 Task: Create workflow rules for appointment object.
Action: Mouse moved to (690, 55)
Screenshot: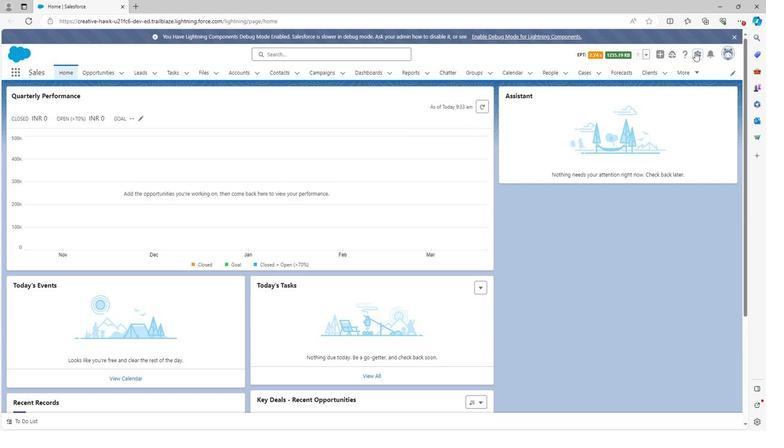 
Action: Mouse pressed left at (690, 55)
Screenshot: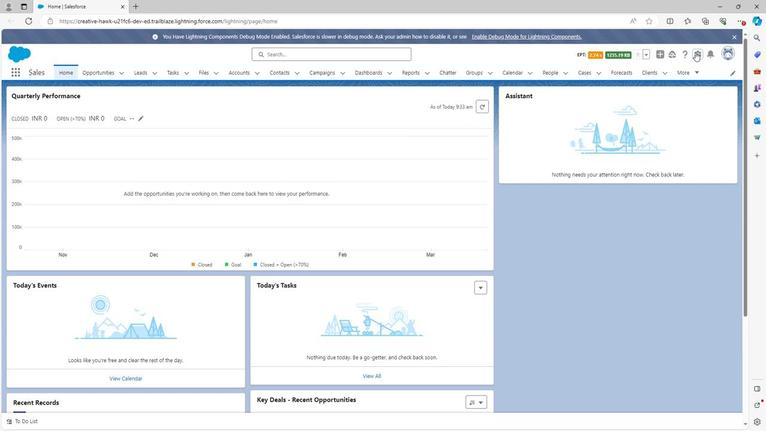 
Action: Mouse moved to (664, 80)
Screenshot: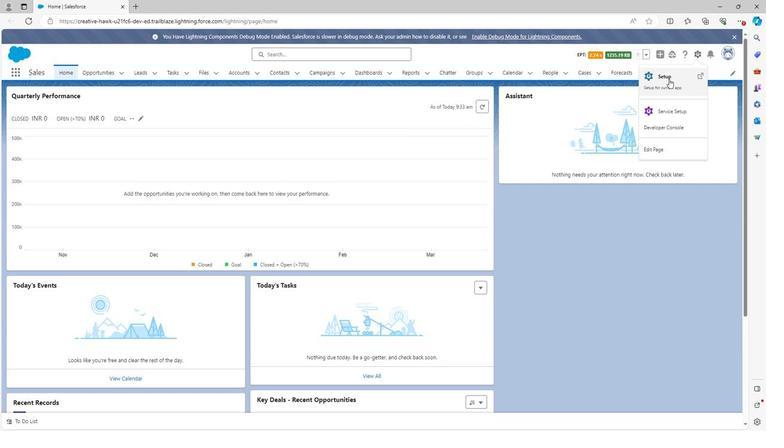 
Action: Mouse pressed left at (664, 80)
Screenshot: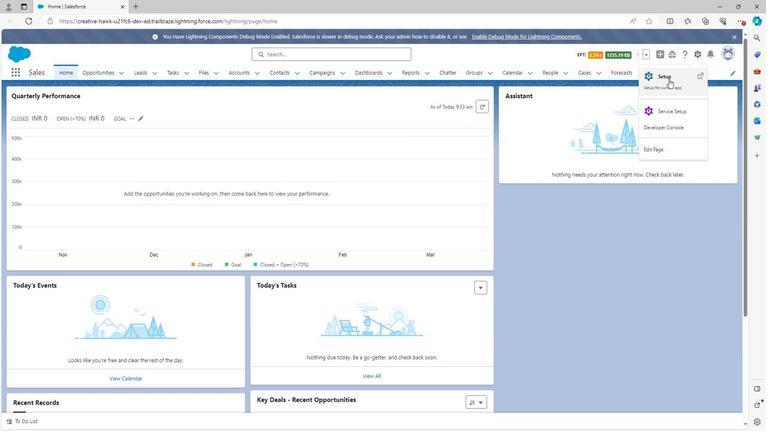 
Action: Mouse moved to (61, 94)
Screenshot: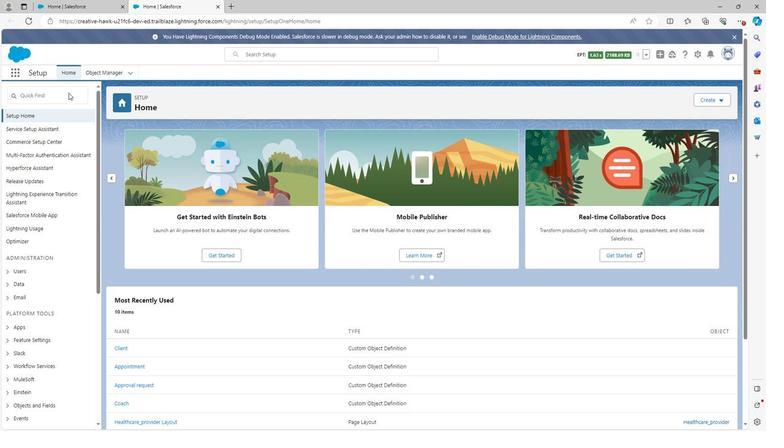 
Action: Mouse pressed left at (61, 94)
Screenshot: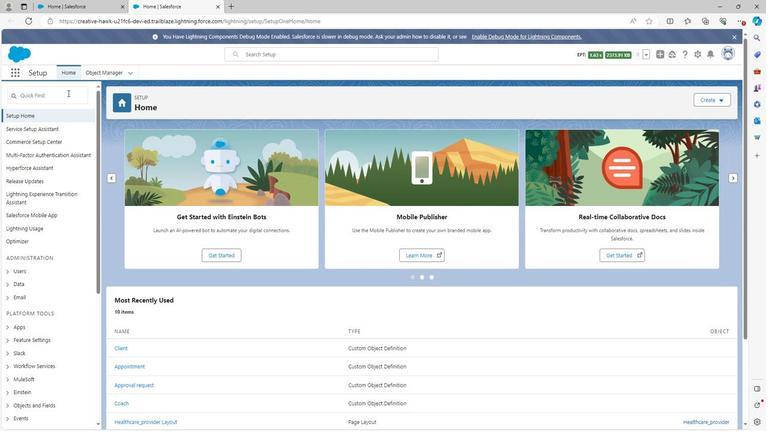 
Action: Key pressed work
Screenshot: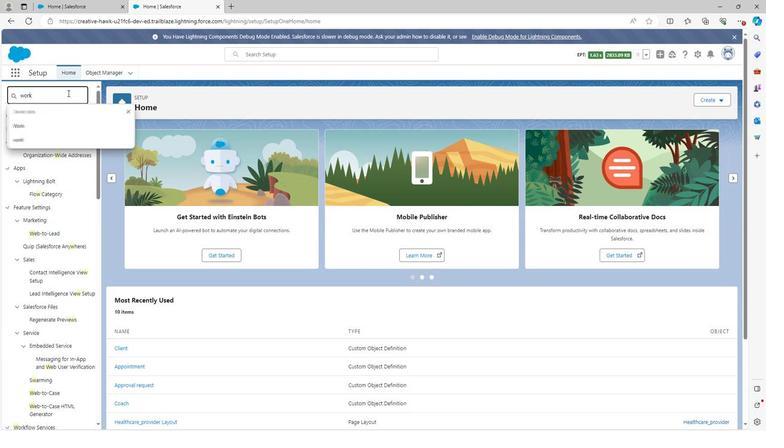 
Action: Mouse moved to (35, 241)
Screenshot: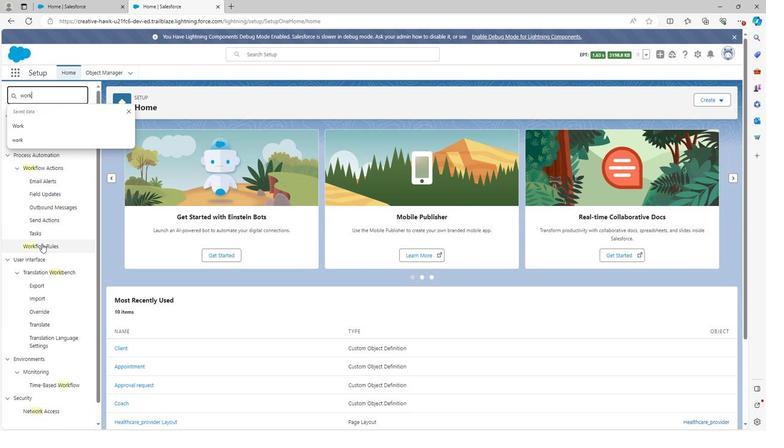 
Action: Mouse pressed left at (35, 241)
Screenshot: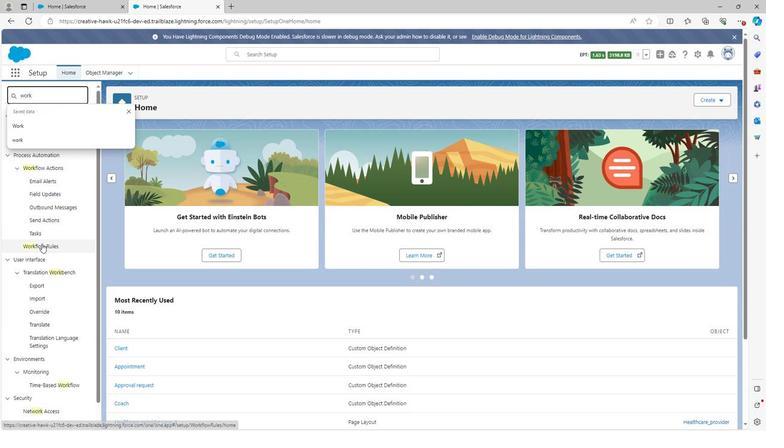 
Action: Mouse moved to (414, 228)
Screenshot: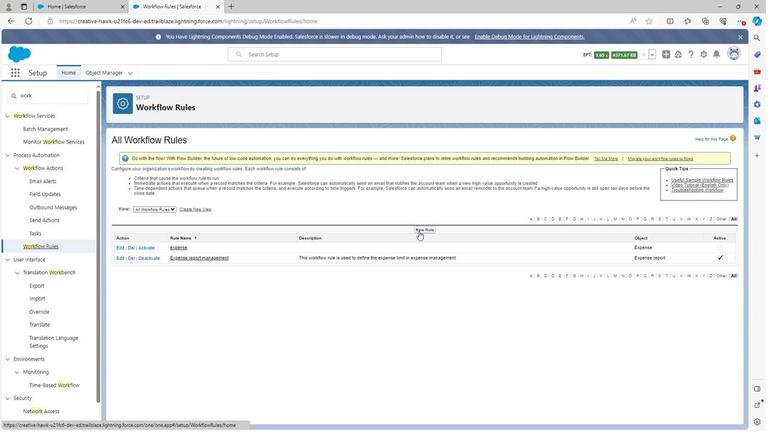 
Action: Mouse pressed left at (414, 228)
Screenshot: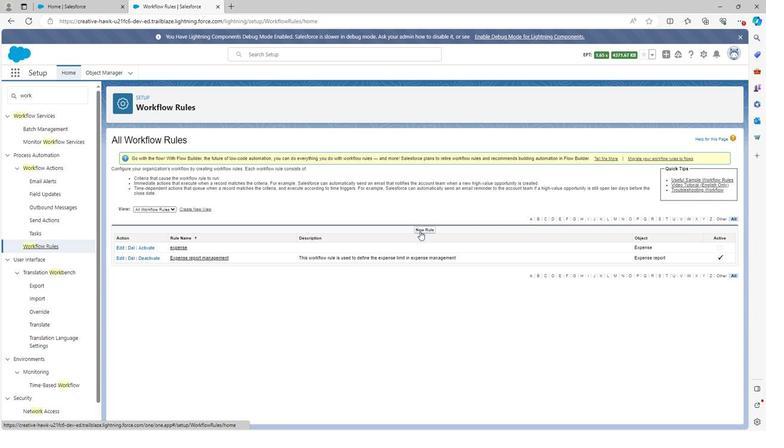 
Action: Mouse moved to (396, 283)
Screenshot: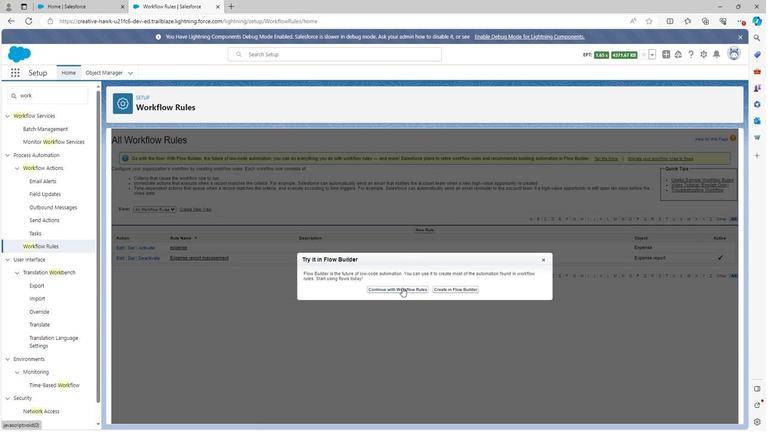 
Action: Mouse pressed left at (396, 283)
Screenshot: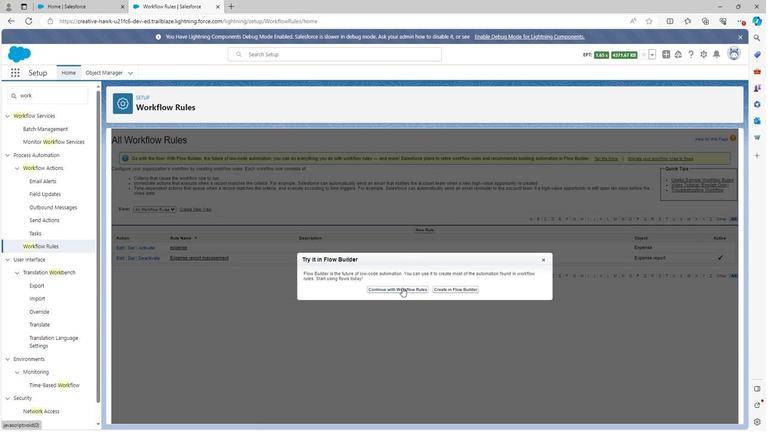 
Action: Mouse moved to (288, 208)
Screenshot: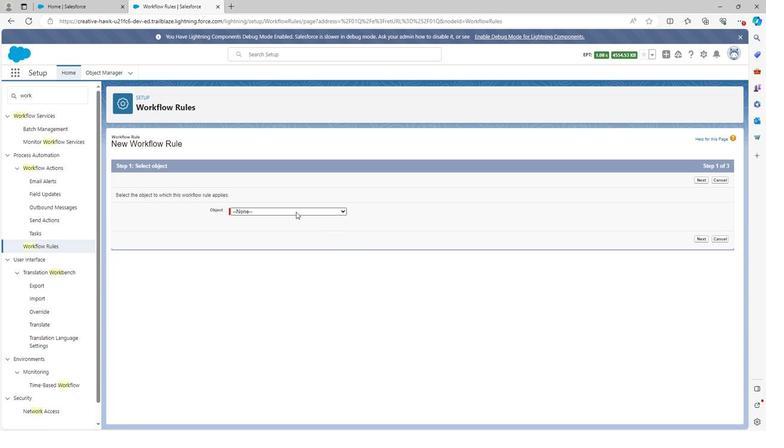
Action: Mouse pressed left at (288, 208)
Screenshot: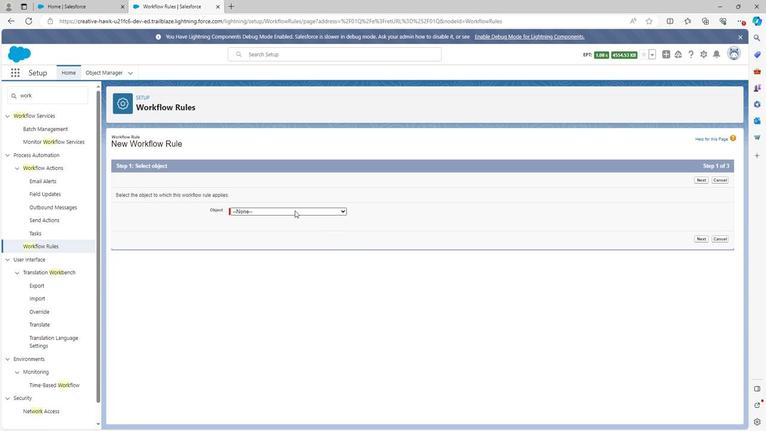 
Action: Mouse moved to (252, 230)
Screenshot: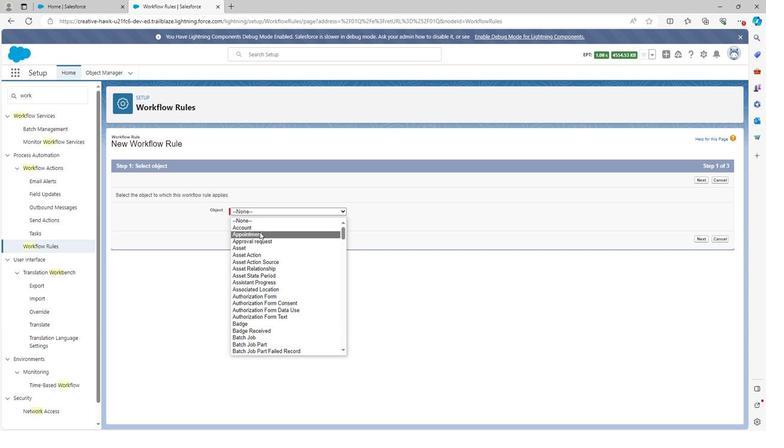 
Action: Mouse pressed left at (252, 230)
Screenshot: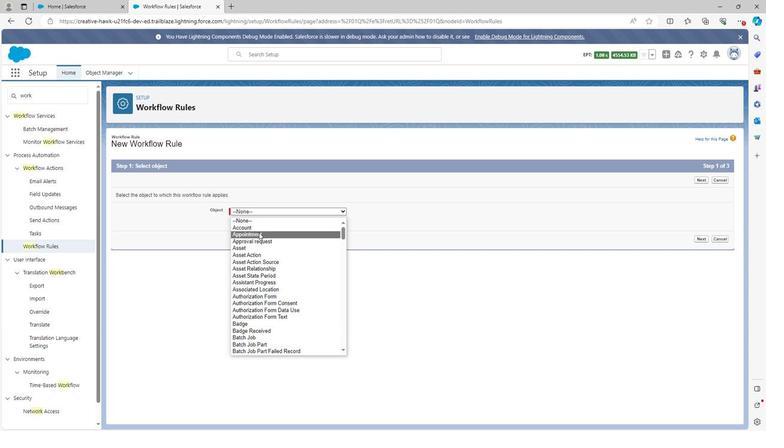 
Action: Mouse moved to (695, 236)
Screenshot: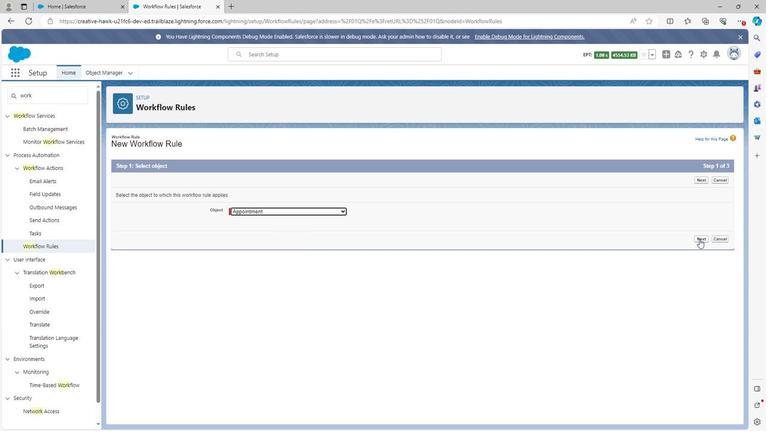 
Action: Mouse pressed left at (695, 236)
Screenshot: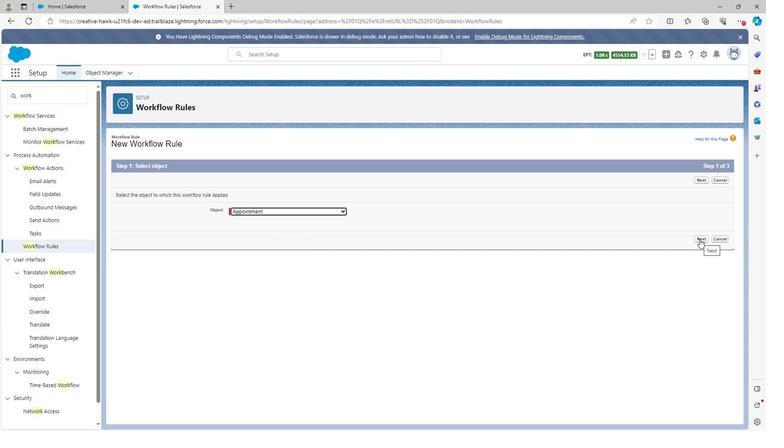 
Action: Mouse moved to (257, 224)
Screenshot: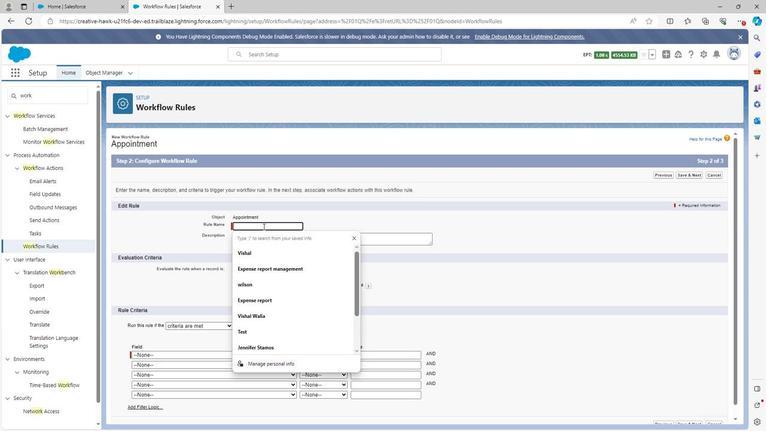 
Action: Mouse pressed left at (257, 224)
Screenshot: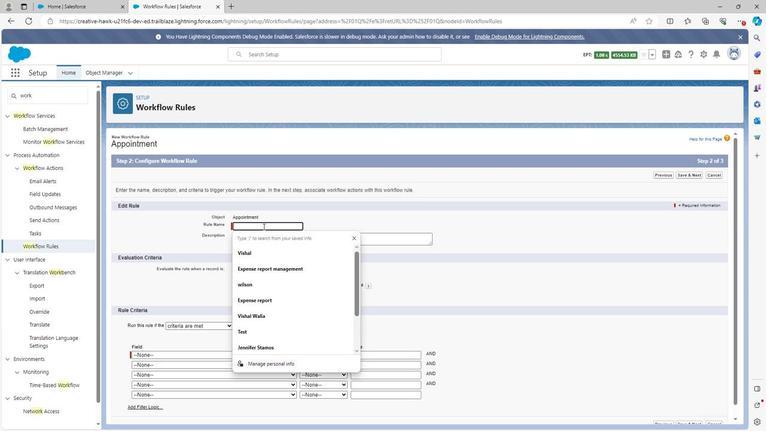 
Action: Key pressed <Key.shift><Key.shift>Appointment<Key.space>e<Key.backspace>rule
Screenshot: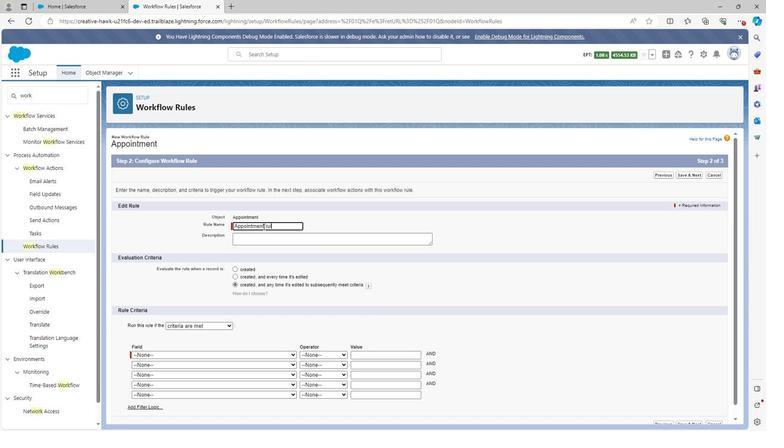
Action: Mouse moved to (255, 235)
Screenshot: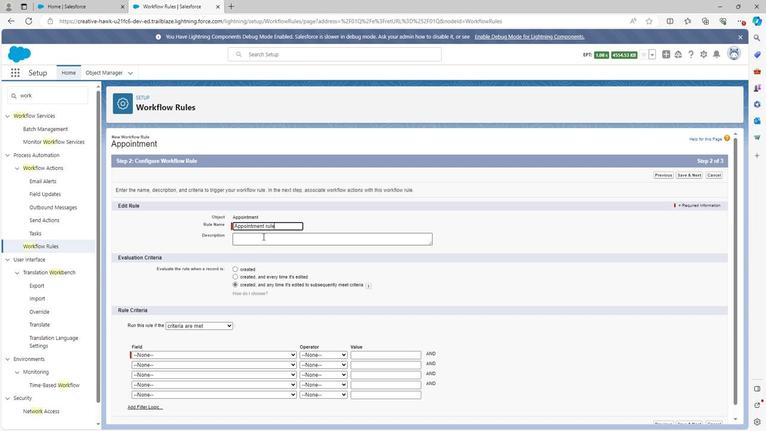 
Action: Mouse pressed left at (255, 235)
Screenshot: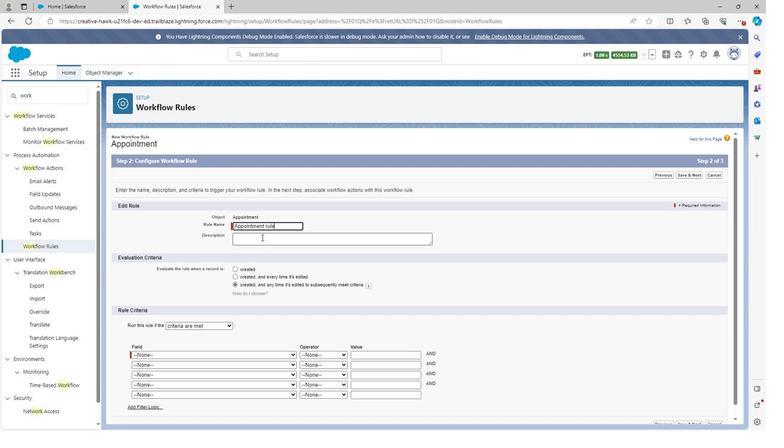
Action: Key pressed <Key.shift><Key.shift>Appointment<Key.space>workflow<Key.space>rule<Key.space>is<Key.space>used<Key.space>to<Key.space>manage<Key.space>the<Key.space>appintment<Key.space>of<Key.space>patient<Key.right><Key.left><Key.left><Key.left><Key.left><Key.left><Key.left><Key.left><Key.left><Key.left><Key.left><Key.left><Key.left><Key.left><Key.left><Key.left><Key.left><Key.left><Key.left><Key.left>o
Screenshot: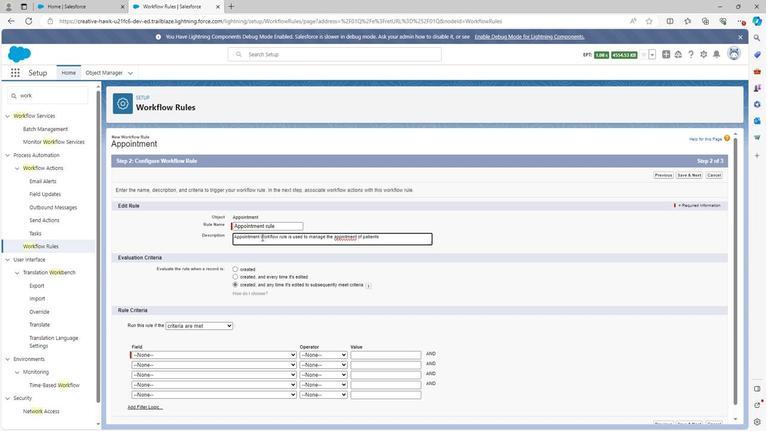 
Action: Mouse moved to (229, 308)
Screenshot: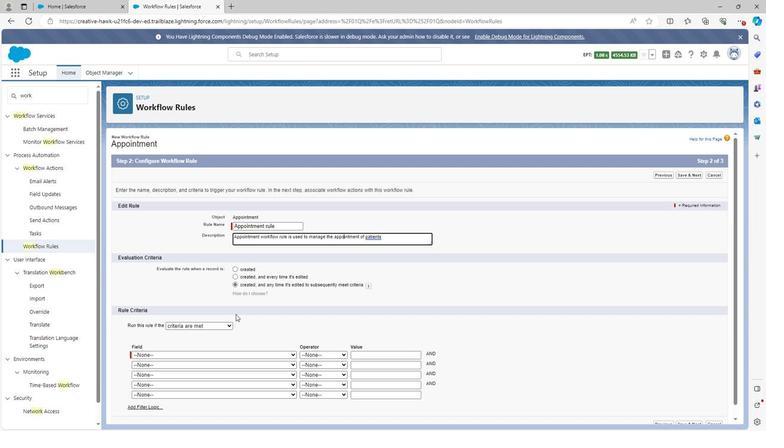 
Action: Mouse scrolled (229, 308) with delta (0, 0)
Screenshot: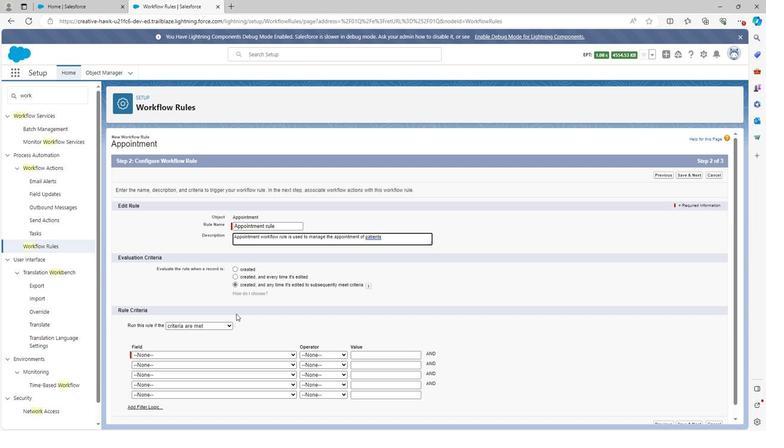 
Action: Mouse scrolled (229, 308) with delta (0, 0)
Screenshot: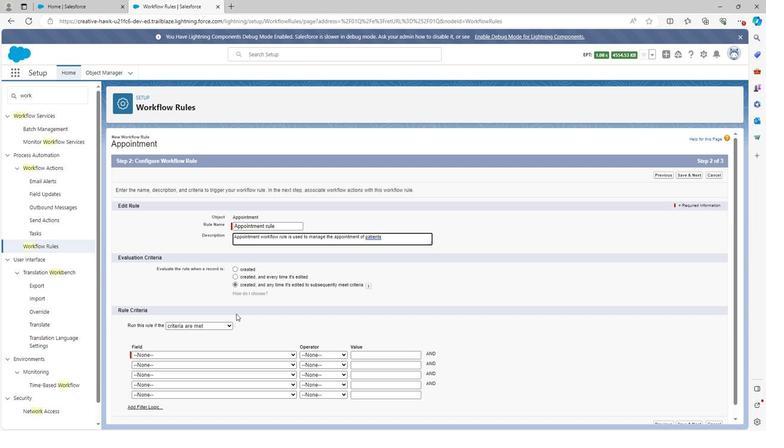 
Action: Mouse moved to (205, 339)
Screenshot: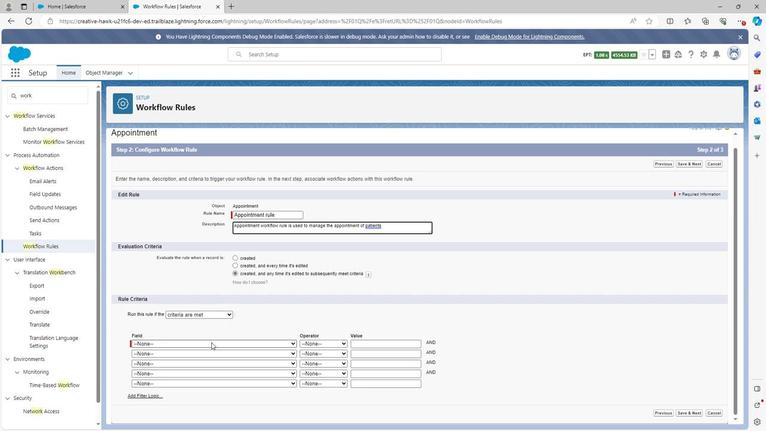 
Action: Mouse pressed left at (205, 339)
Screenshot: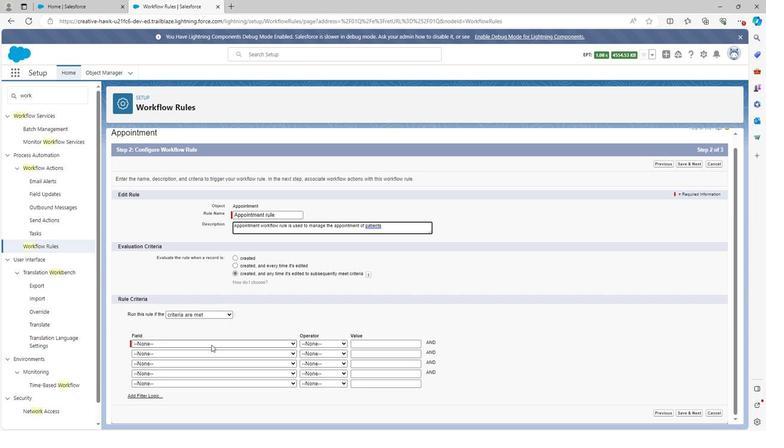
Action: Mouse moved to (176, 268)
Screenshot: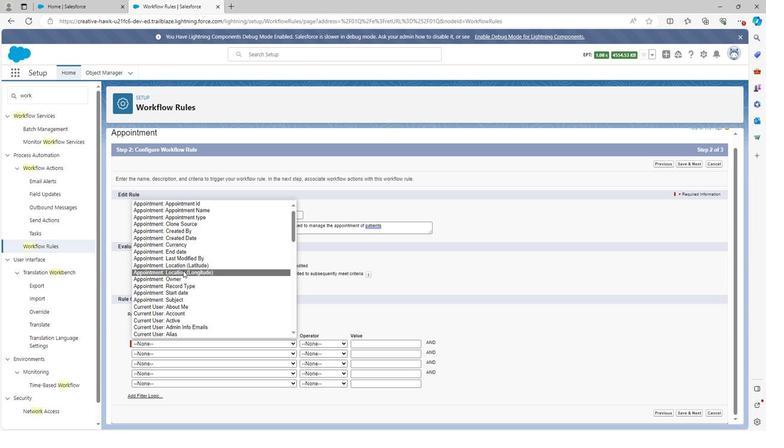 
Action: Mouse scrolled (176, 268) with delta (0, 0)
Screenshot: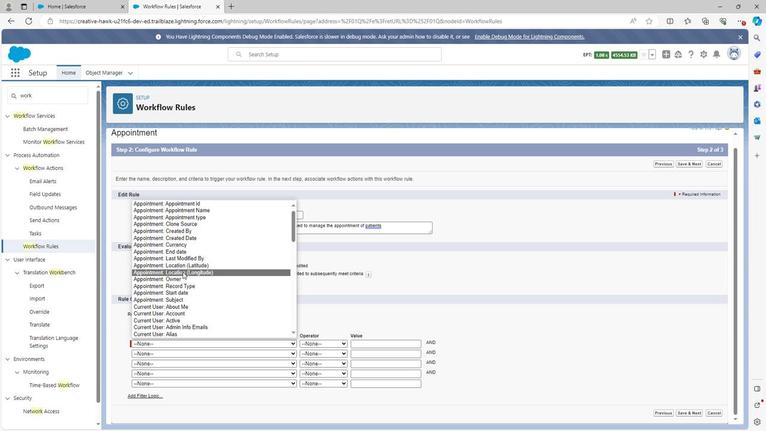 
Action: Mouse moved to (185, 207)
Screenshot: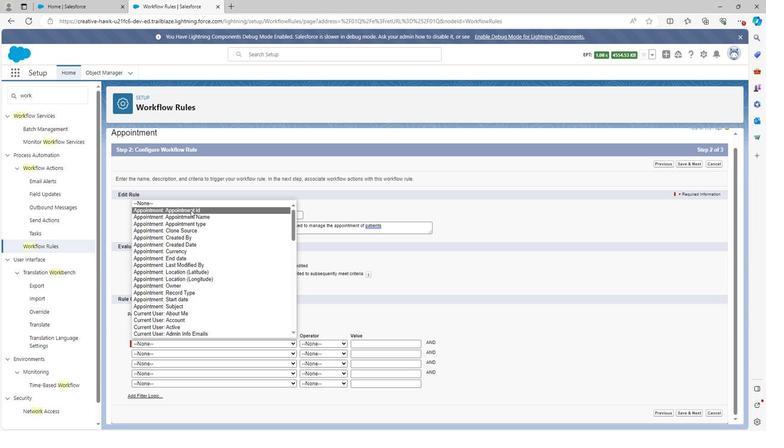 
Action: Mouse pressed left at (185, 207)
Screenshot: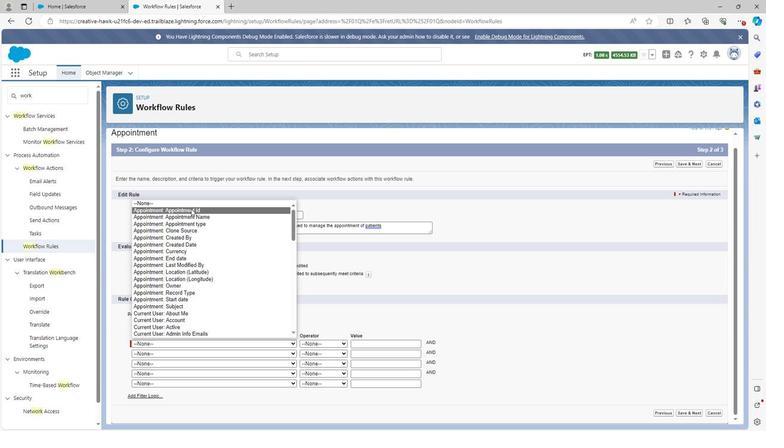 
Action: Mouse moved to (313, 338)
Screenshot: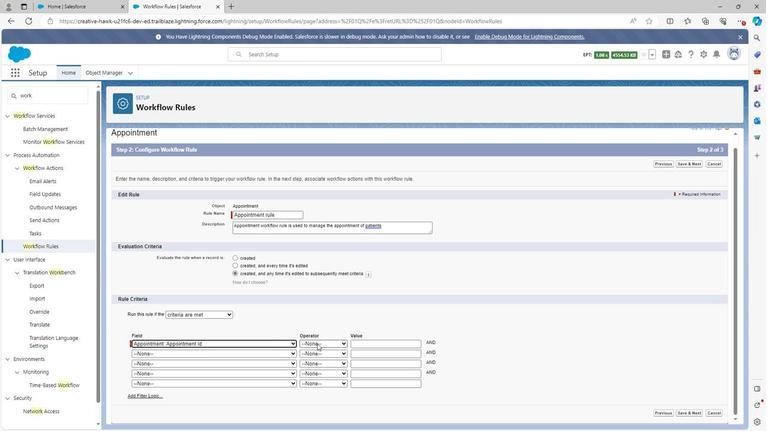 
Action: Mouse pressed left at (313, 338)
Screenshot: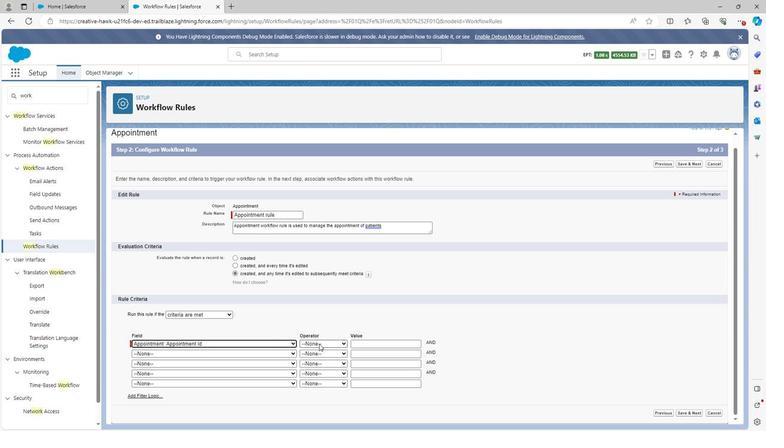 
Action: Mouse moved to (307, 303)
Screenshot: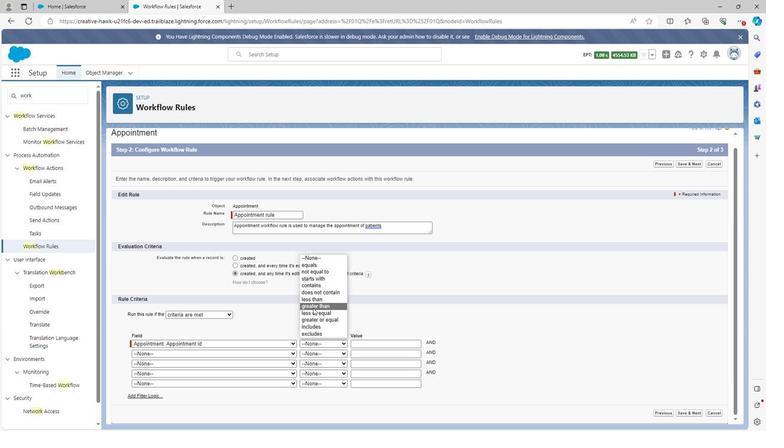 
Action: Mouse pressed left at (307, 303)
Screenshot: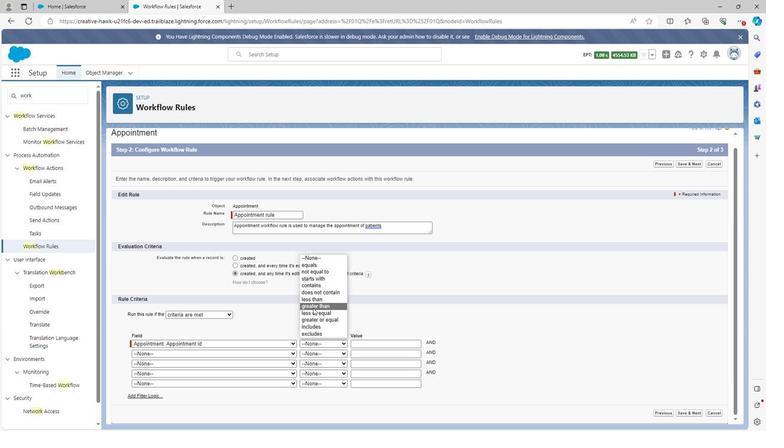 
Action: Mouse moved to (356, 334)
Screenshot: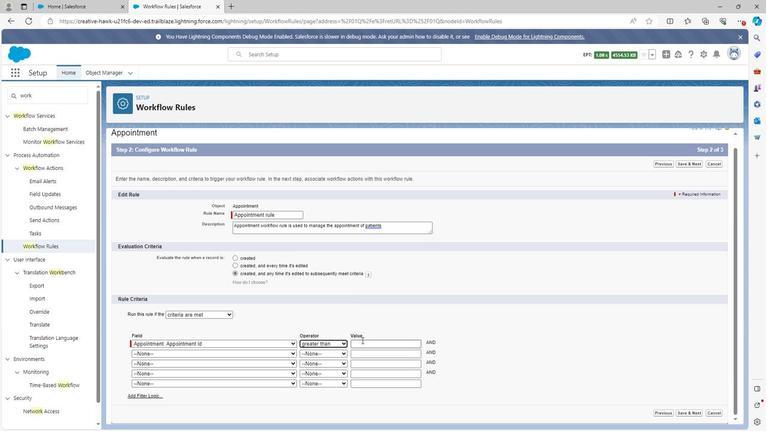 
Action: Mouse pressed left at (356, 334)
Screenshot: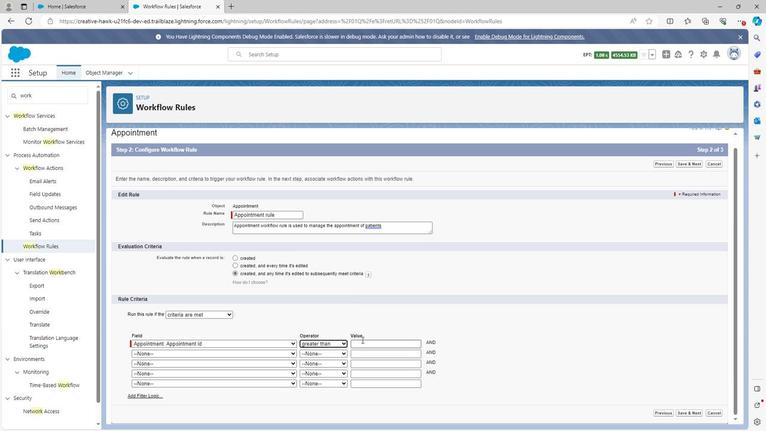
Action: Mouse moved to (355, 329)
Screenshot: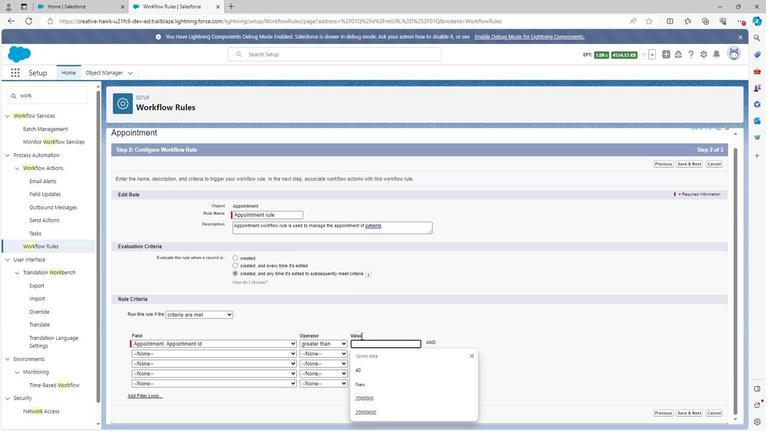 
Action: Key pressed 2
Screenshot: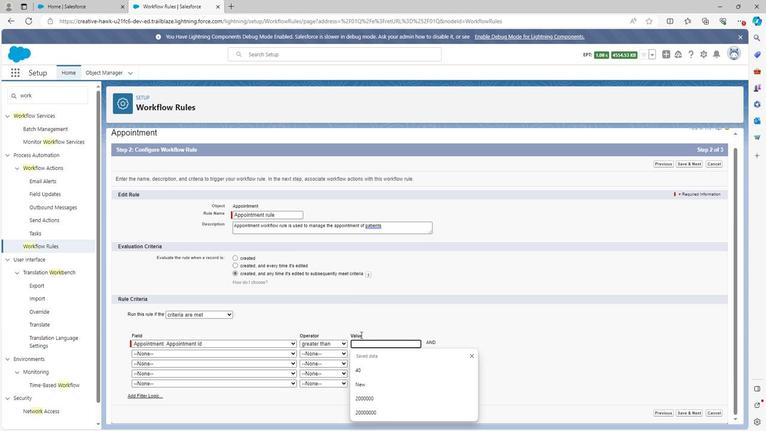 
Action: Mouse moved to (247, 349)
Screenshot: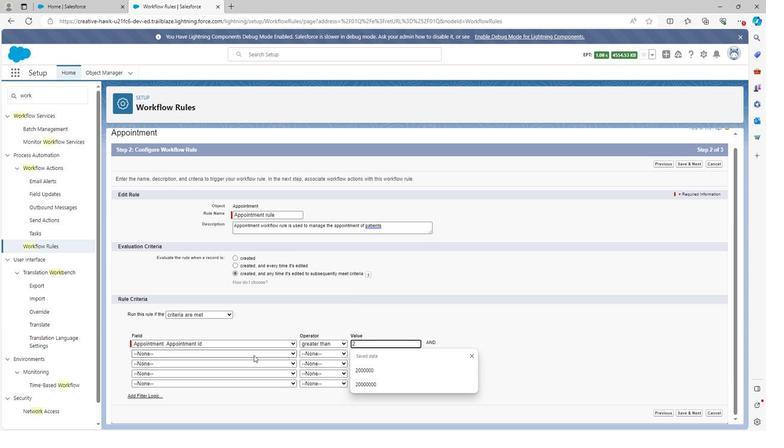 
Action: Mouse pressed left at (247, 349)
Screenshot: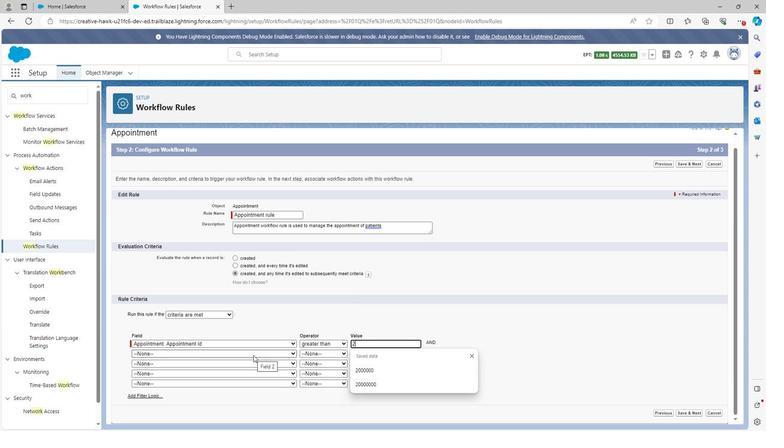 
Action: Mouse moved to (176, 305)
Screenshot: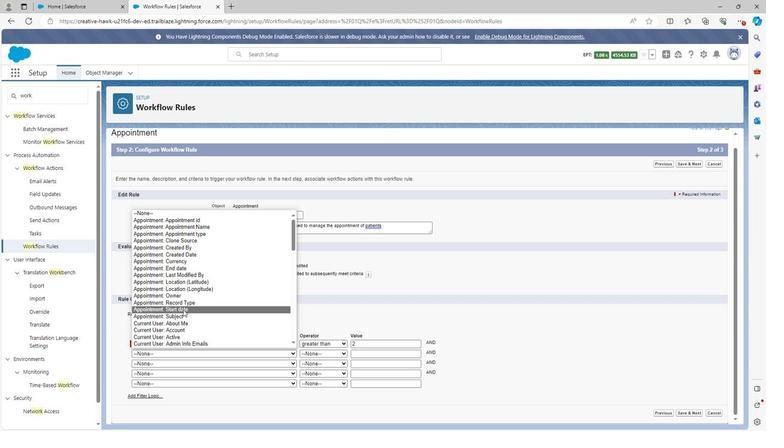 
Action: Mouse pressed left at (176, 305)
Screenshot: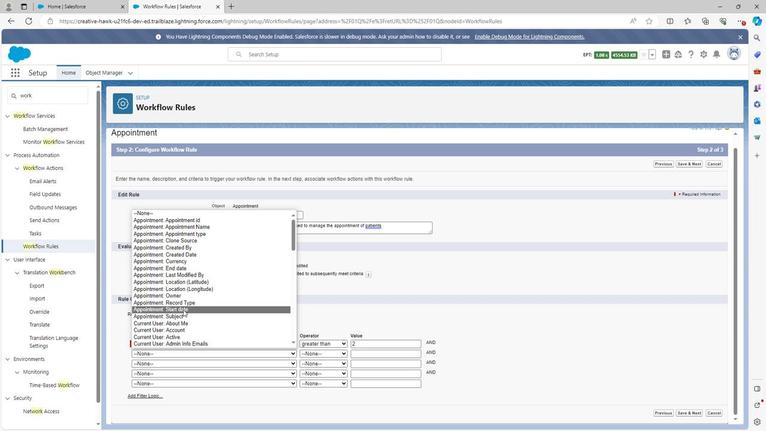 
Action: Mouse moved to (307, 347)
Screenshot: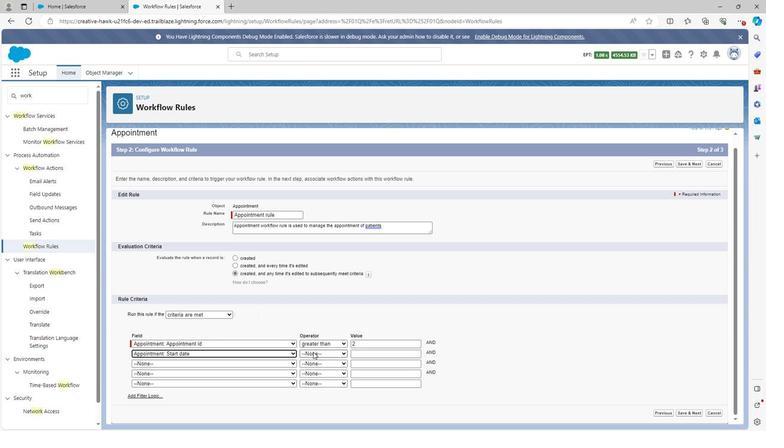 
Action: Mouse pressed left at (307, 347)
Screenshot: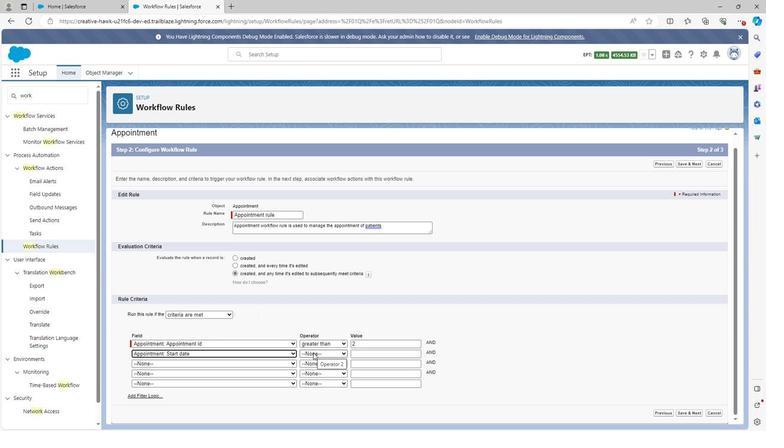 
Action: Mouse moved to (313, 311)
Screenshot: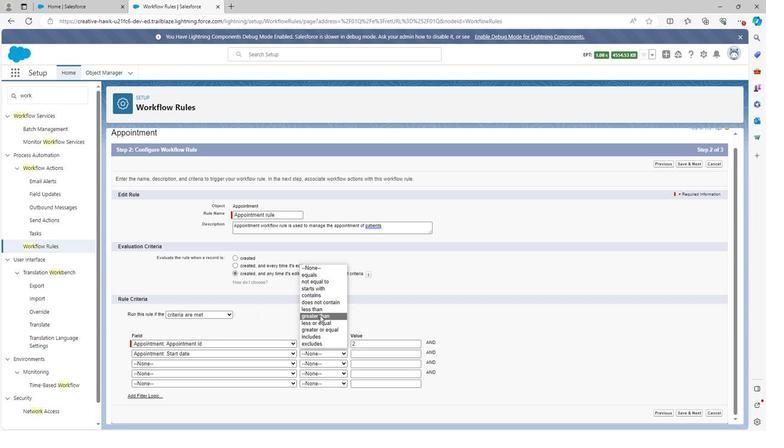 
Action: Mouse pressed left at (313, 311)
Screenshot: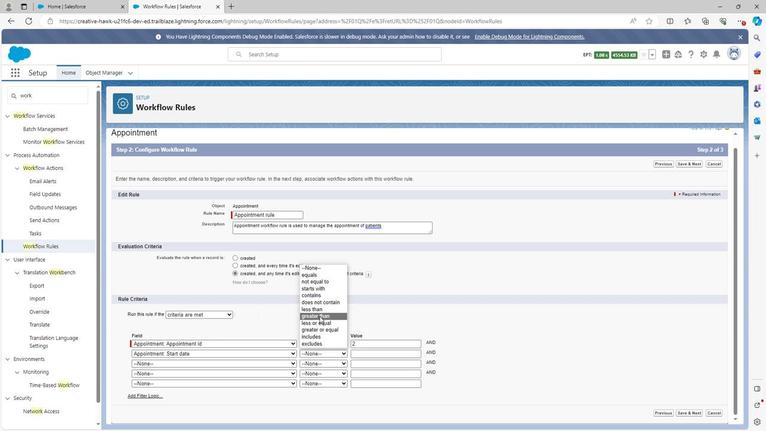 
Action: Mouse moved to (364, 347)
Screenshot: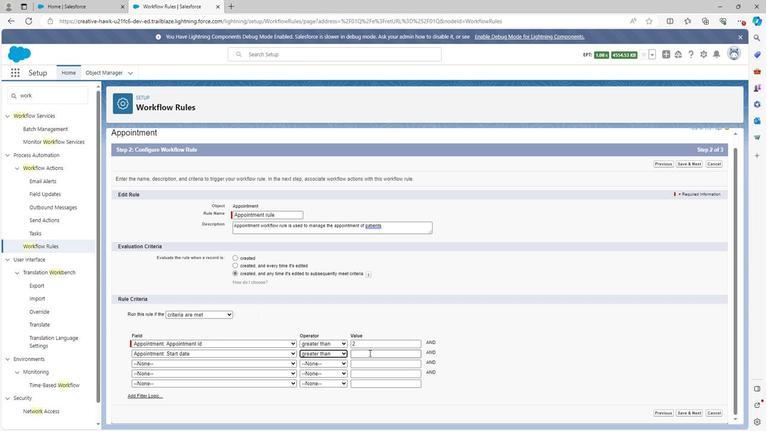 
Action: Mouse pressed left at (364, 347)
Screenshot: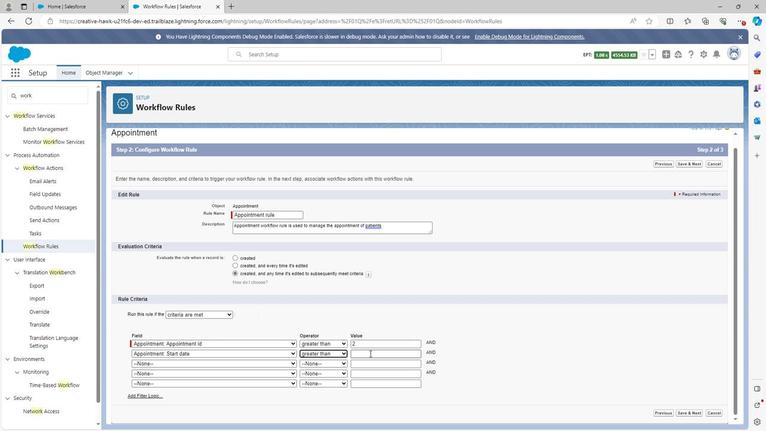 
Action: Key pressed <Key.shift>Today
Screenshot: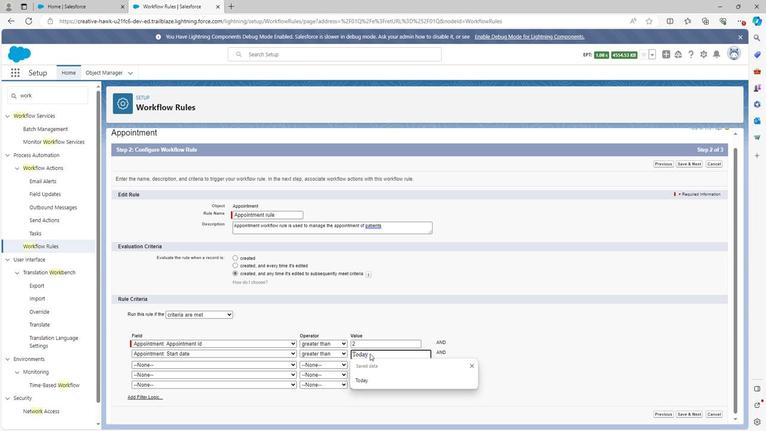 
Action: Mouse moved to (271, 357)
Screenshot: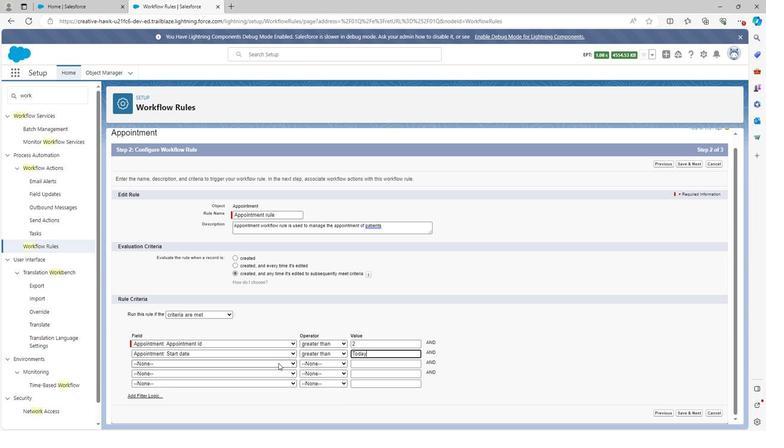 
Action: Mouse pressed left at (271, 357)
Screenshot: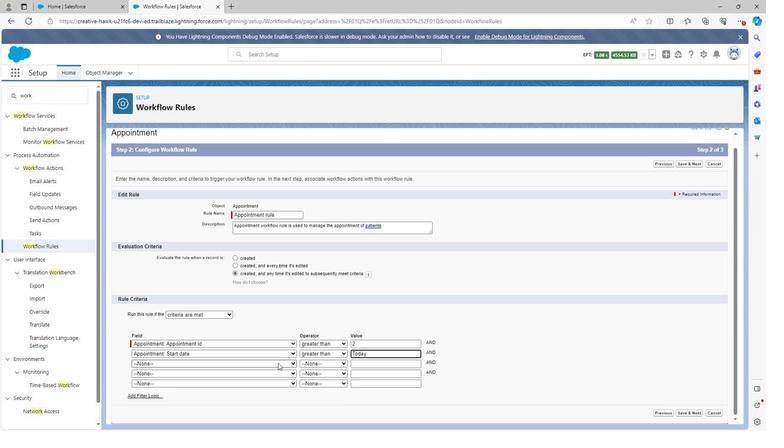 
Action: Mouse moved to (184, 268)
Screenshot: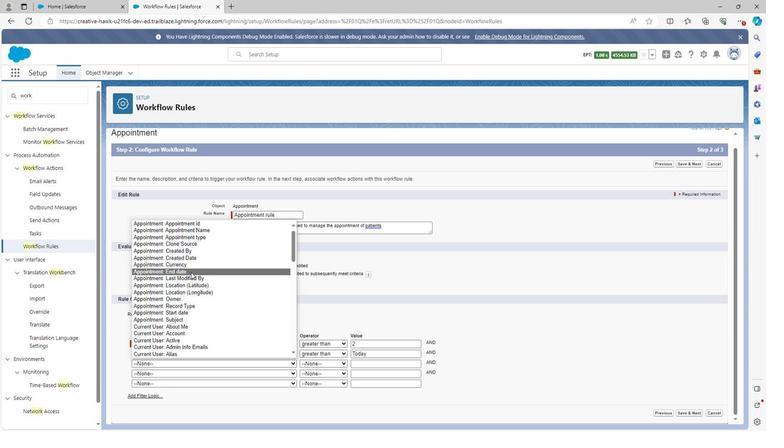 
Action: Mouse pressed left at (184, 268)
Screenshot: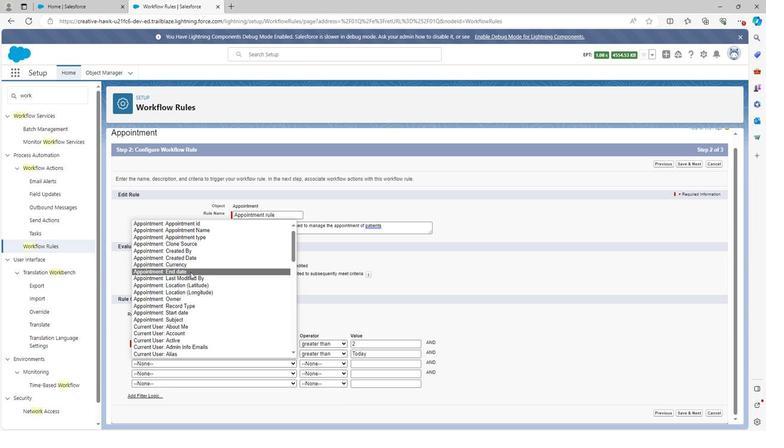 
Action: Mouse moved to (311, 357)
Screenshot: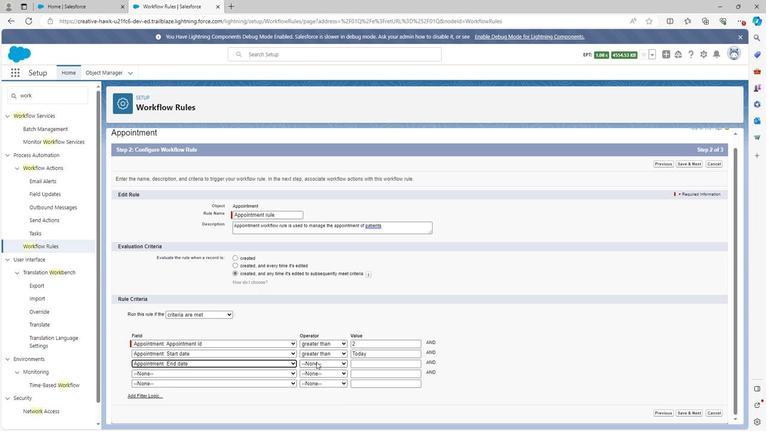 
Action: Mouse pressed left at (311, 357)
Screenshot: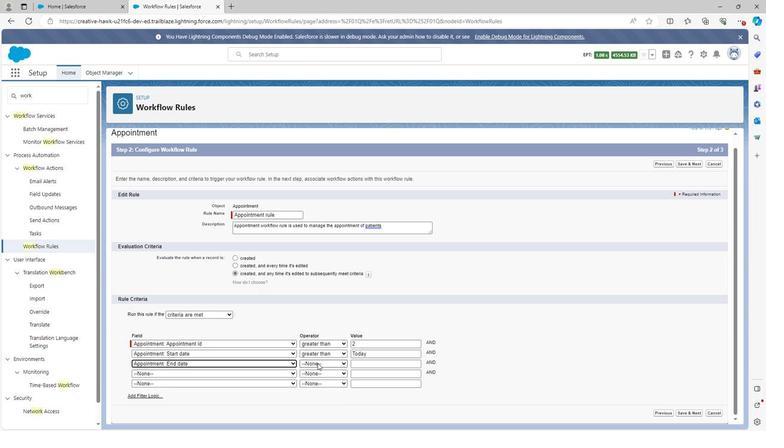 
Action: Mouse moved to (308, 321)
Screenshot: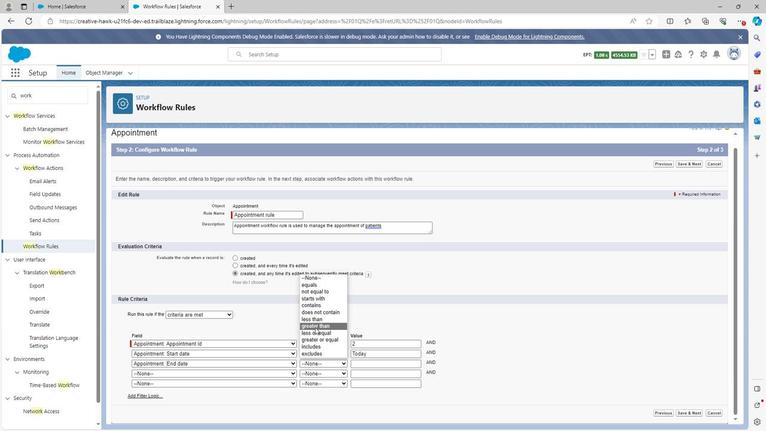 
Action: Mouse pressed left at (308, 321)
Screenshot: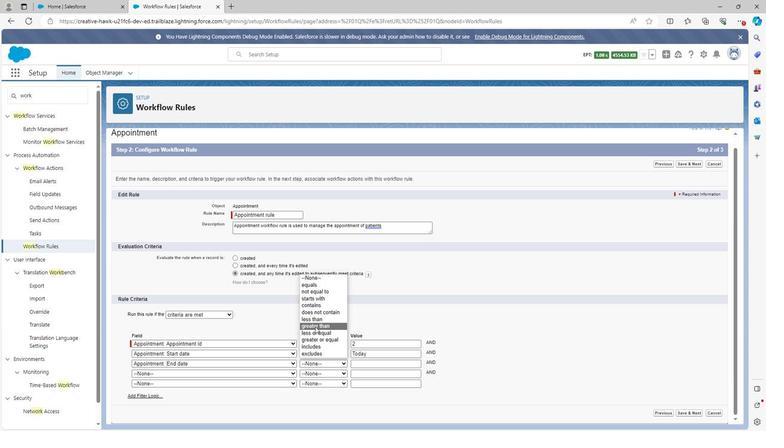 
Action: Mouse moved to (358, 358)
Screenshot: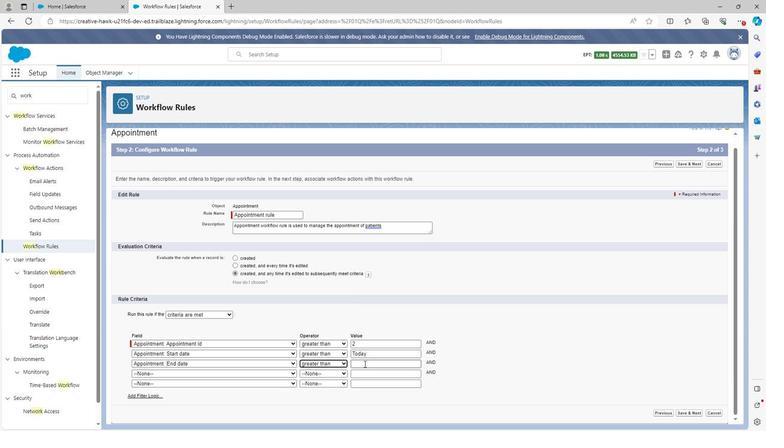 
Action: Mouse pressed left at (358, 358)
Screenshot: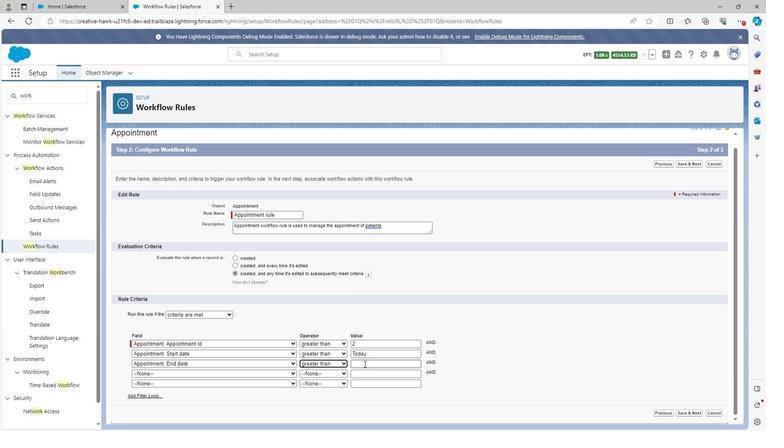 
Action: Key pressed <Key.shift>Today
Screenshot: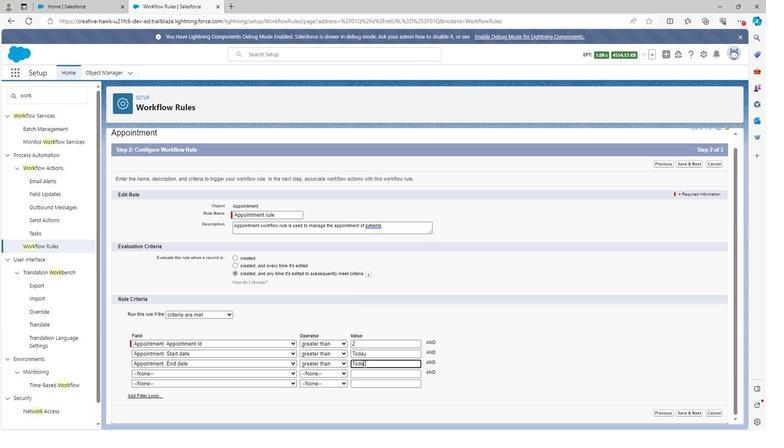 
Action: Mouse moved to (640, 394)
Screenshot: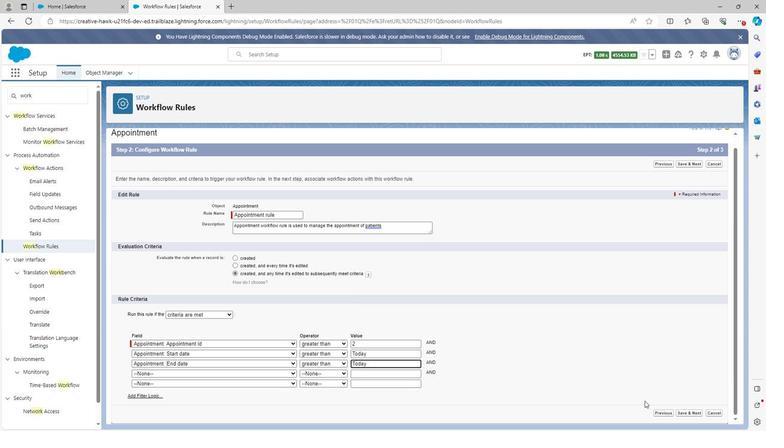 
Action: Mouse scrolled (640, 393) with delta (0, 0)
Screenshot: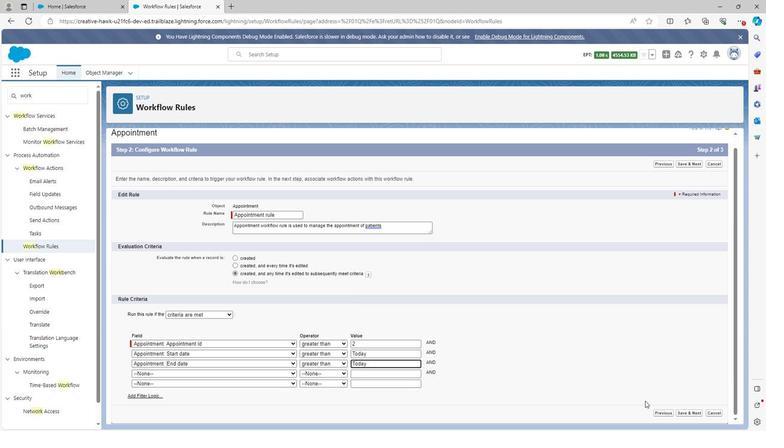 
Action: Mouse scrolled (640, 393) with delta (0, 0)
Screenshot: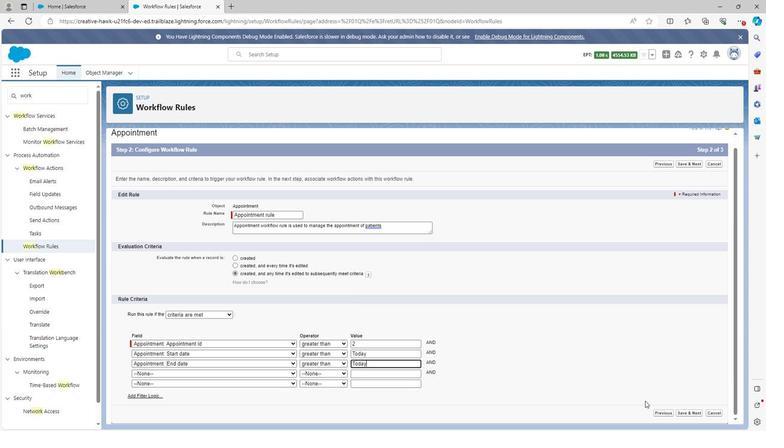 
Action: Mouse moved to (679, 403)
Screenshot: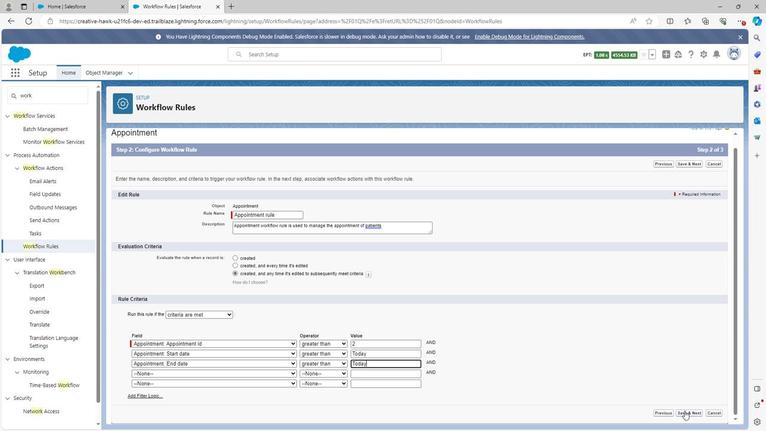 
Action: Mouse pressed left at (679, 403)
Screenshot: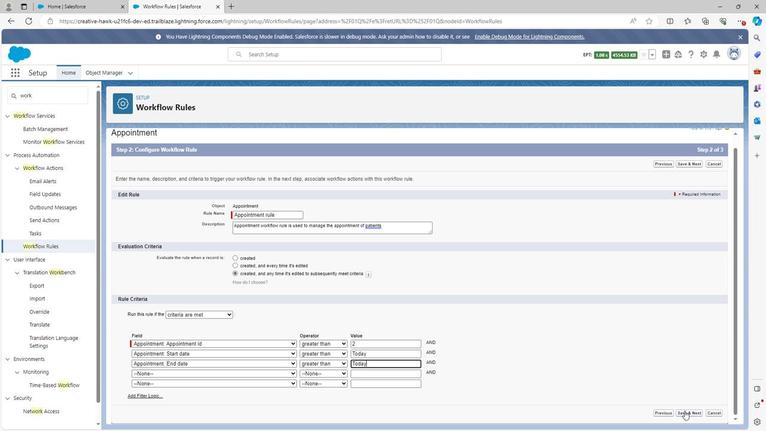 
Action: Mouse moved to (129, 255)
Screenshot: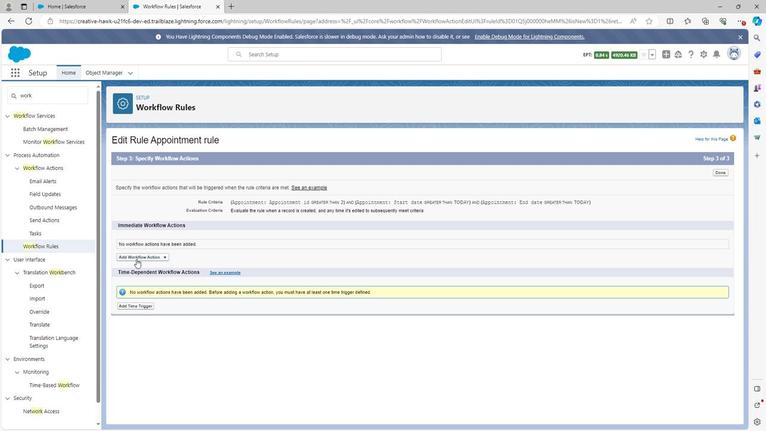 
Action: Mouse pressed left at (129, 255)
Screenshot: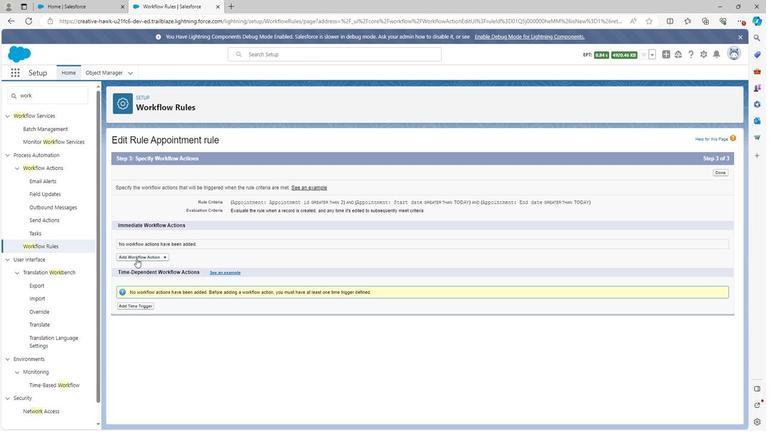 
Action: Mouse moved to (141, 270)
Screenshot: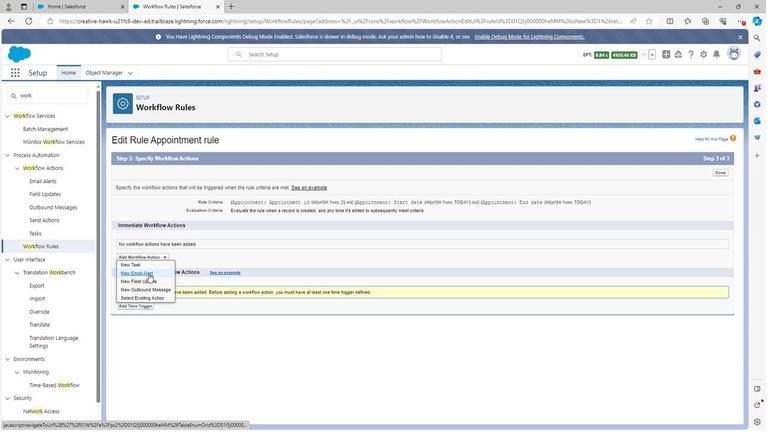 
Action: Mouse pressed left at (141, 270)
Screenshot: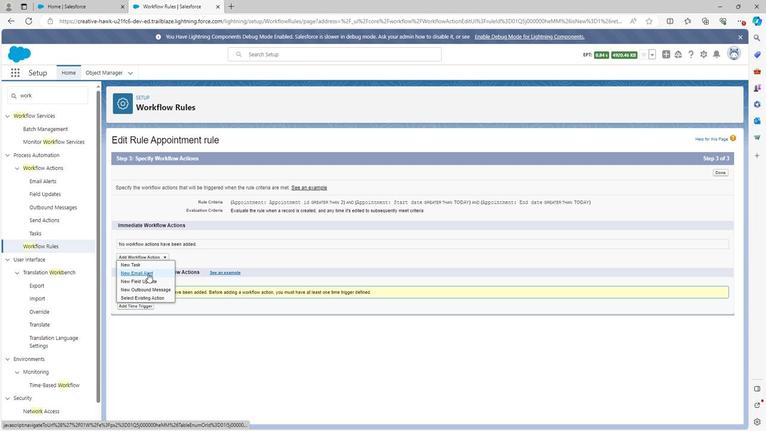 
Action: Mouse moved to (236, 191)
Screenshot: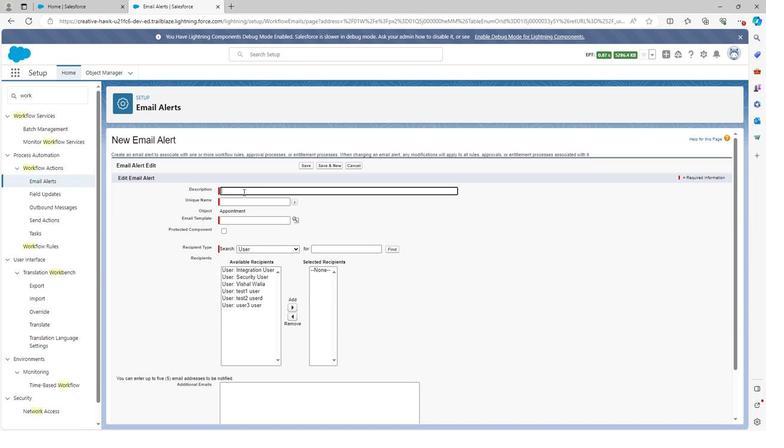 
Action: Mouse pressed left at (236, 191)
Screenshot: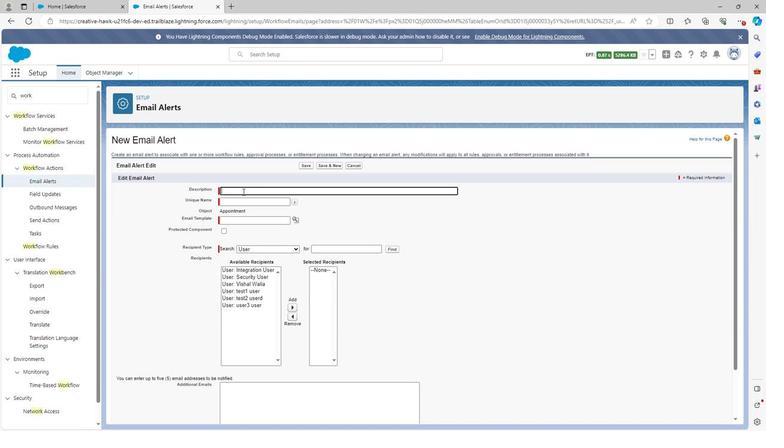 
Action: Mouse moved to (226, 183)
Screenshot: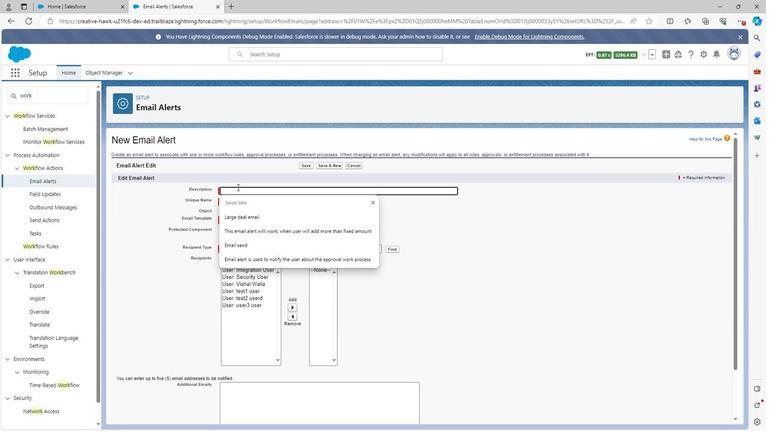 
Action: Key pressed <Key.shift><Key.shift><Key.shift>This<Key.space><Key.right><Key.left><Key.right><Key.backspace><Key.backspace><Key.backspace><Key.backspace><Key.backspace><Key.backspace><Key.backspace><Key.backspace><Key.backspace><Key.backspace><Key.backspace><Key.backspace><Key.backspace><Key.backspace><Key.backspace><Key.backspace><Key.backspace><Key.backspace><Key.backspace><Key.backspace><Key.backspace><Key.backspace><Key.backspace><Key.backspace><Key.backspace><Key.backspace><Key.backspace>dd<Key.space>appointment<Key.space>id<Key.space>less<Key.space>than<Key.space>2
Screenshot: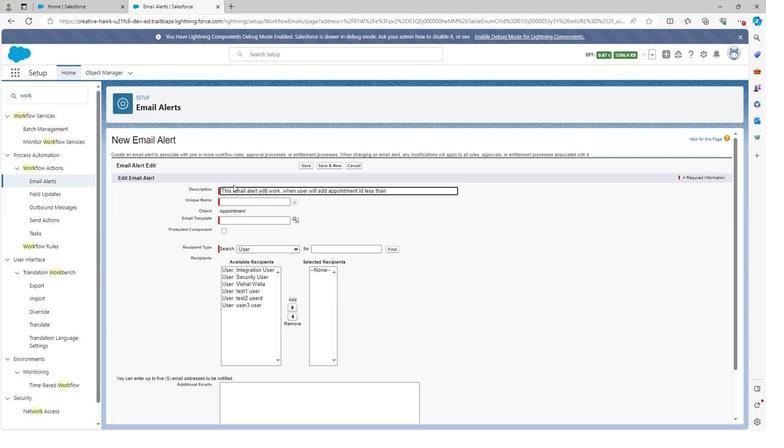 
Action: Mouse moved to (230, 199)
Screenshot: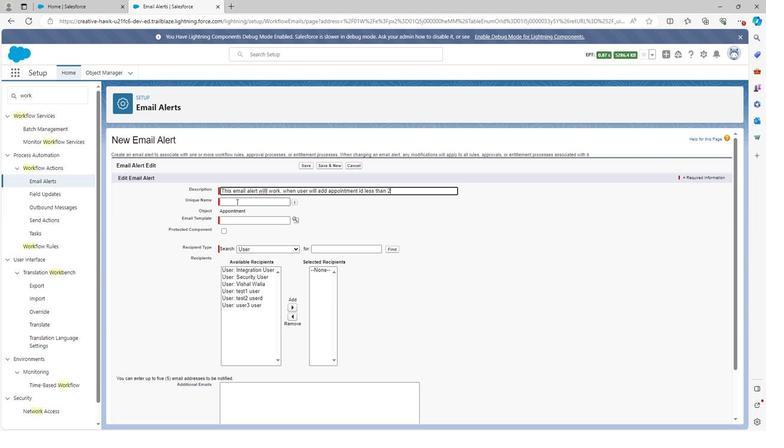
Action: Mouse pressed left at (230, 199)
Screenshot: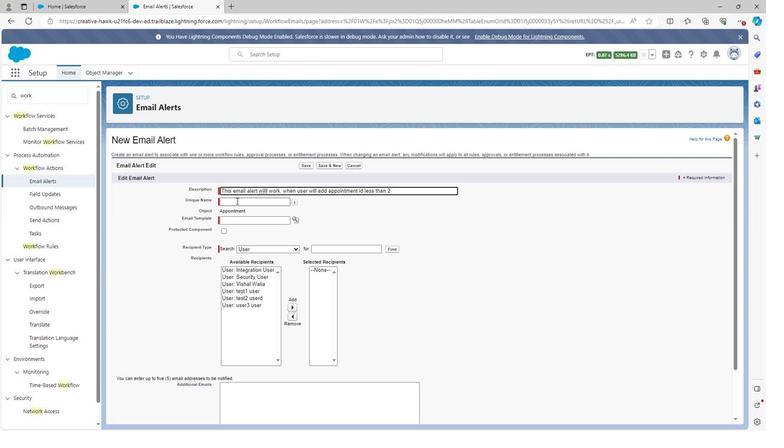 
Action: Mouse moved to (234, 218)
Screenshot: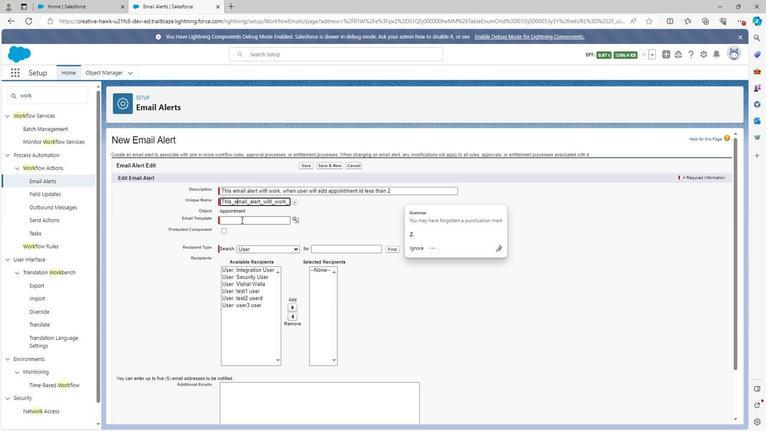 
Action: Mouse pressed left at (234, 218)
Screenshot: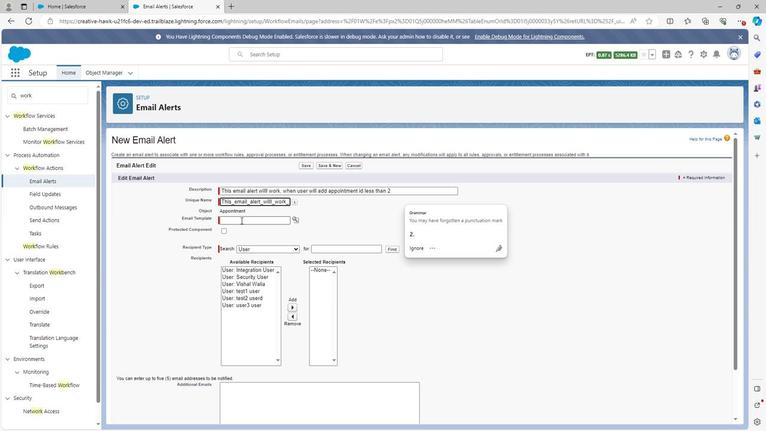 
Action: Mouse moved to (289, 216)
Screenshot: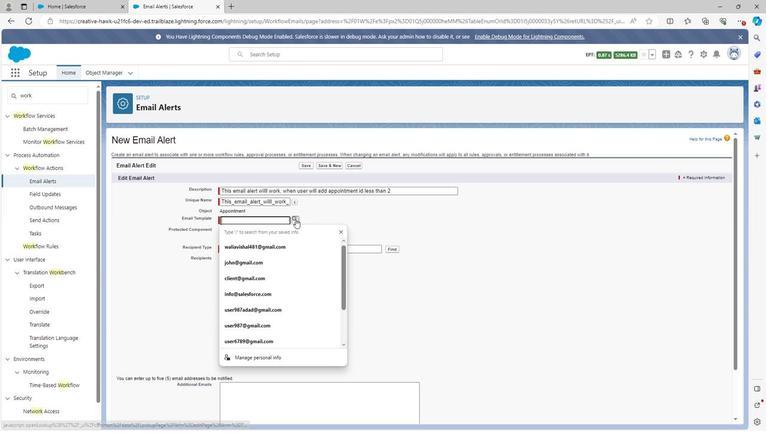 
Action: Mouse pressed left at (289, 216)
Screenshot: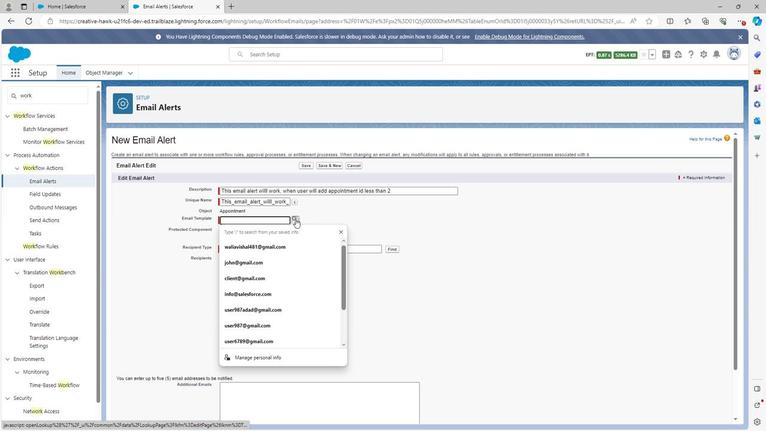 
Action: Mouse moved to (194, 346)
Screenshot: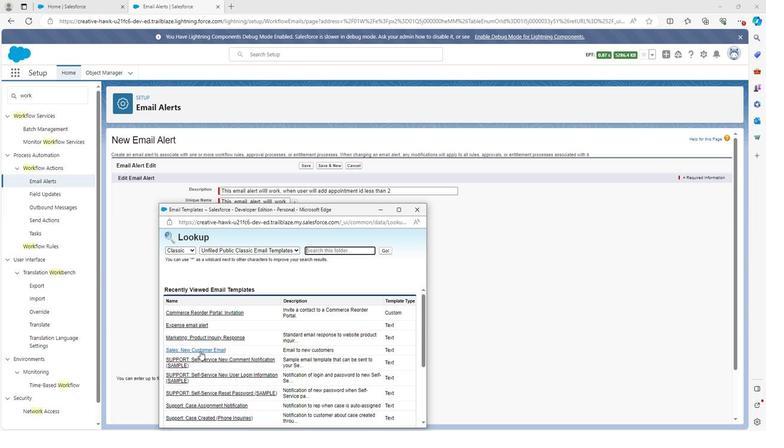 
Action: Mouse scrolled (194, 346) with delta (0, 0)
Screenshot: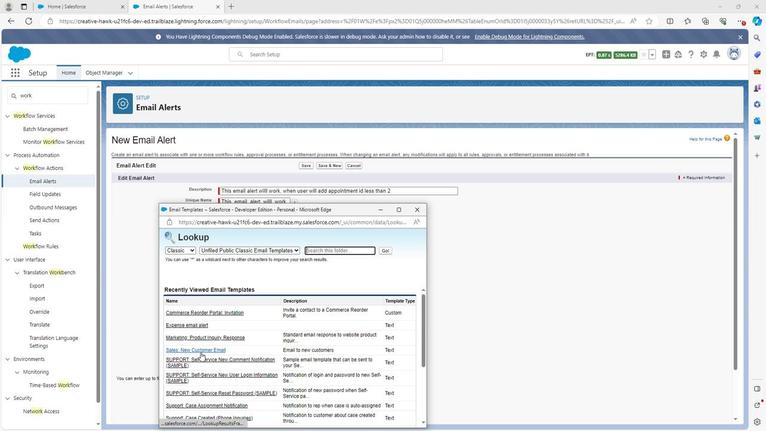 
Action: Mouse scrolled (194, 346) with delta (0, 0)
Screenshot: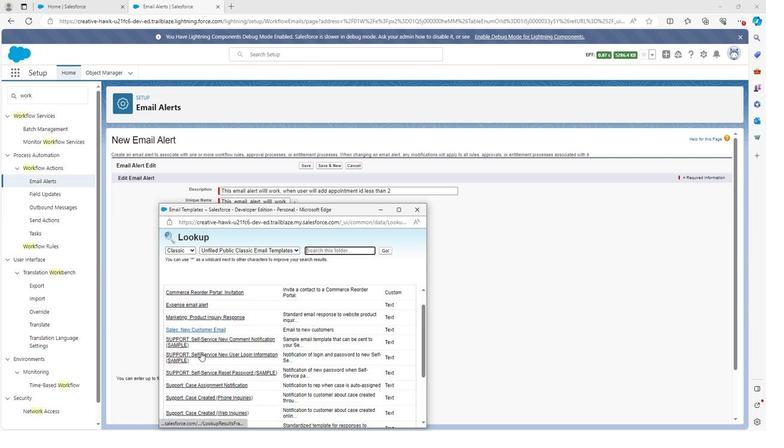 
Action: Mouse scrolled (194, 346) with delta (0, 0)
Screenshot: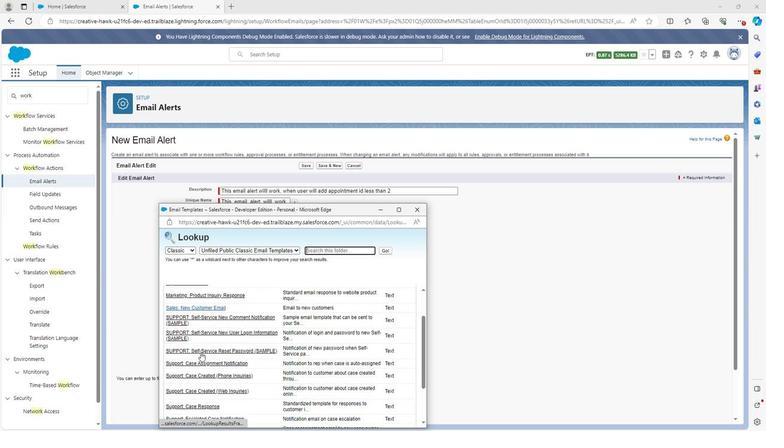 
Action: Mouse scrolled (194, 346) with delta (0, 0)
Screenshot: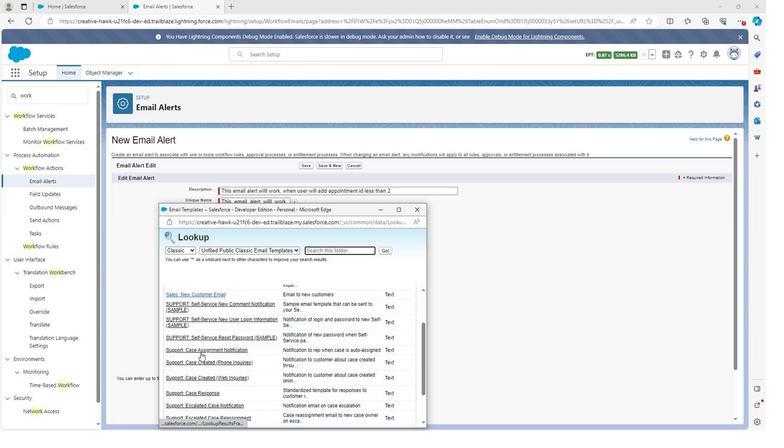 
Action: Mouse scrolled (194, 346) with delta (0, 0)
Screenshot: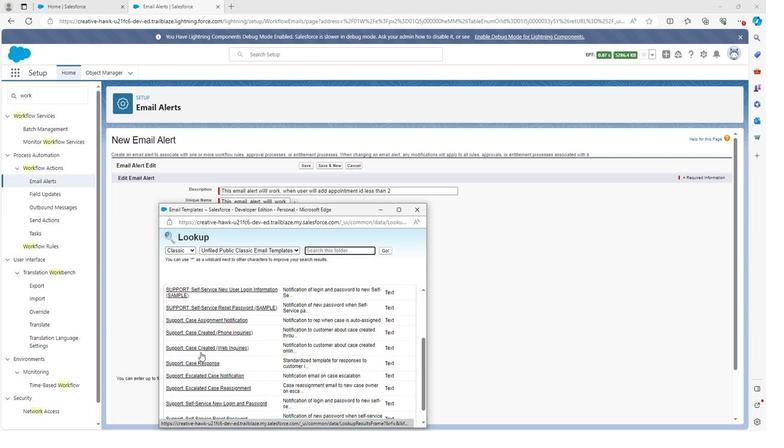
Action: Mouse scrolled (194, 346) with delta (0, 0)
Screenshot: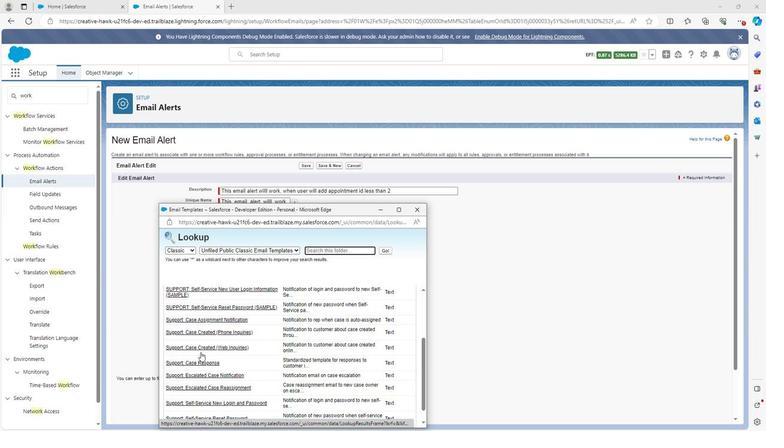 
Action: Mouse scrolled (194, 346) with delta (0, 0)
Screenshot: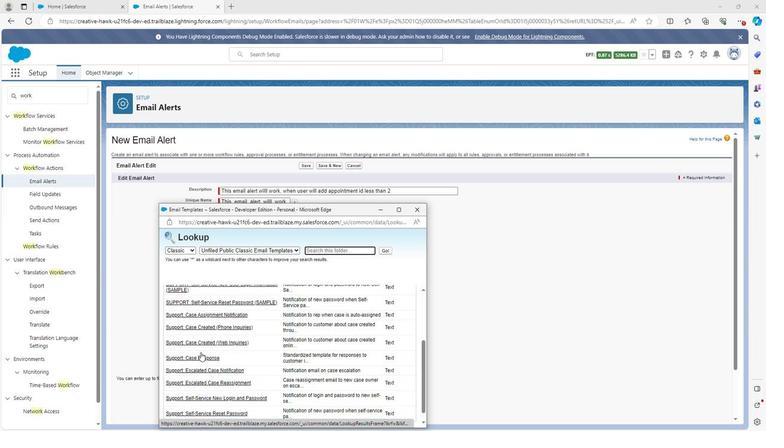 
Action: Mouse scrolled (194, 347) with delta (0, 0)
Screenshot: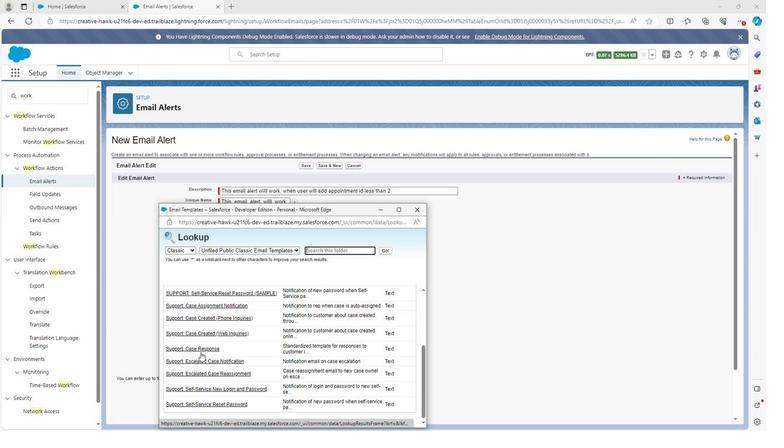 
Action: Mouse scrolled (194, 347) with delta (0, 0)
Screenshot: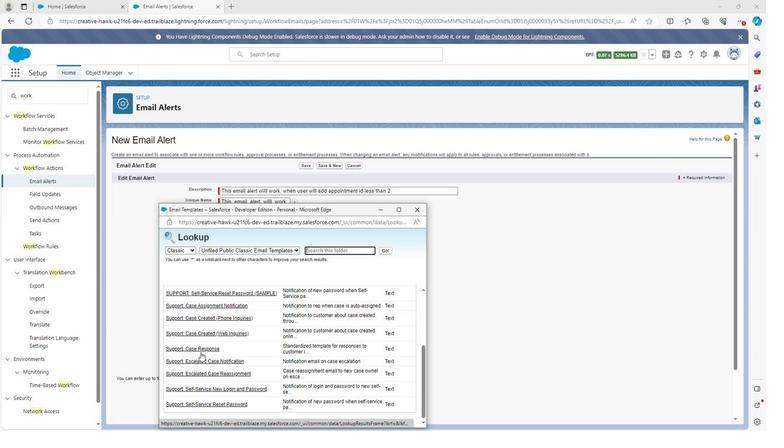 
Action: Mouse scrolled (194, 347) with delta (0, 0)
Screenshot: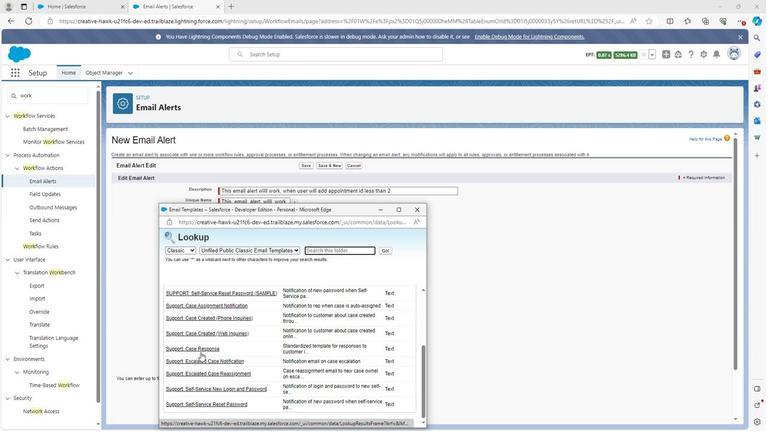 
Action: Mouse scrolled (194, 347) with delta (0, 0)
Screenshot: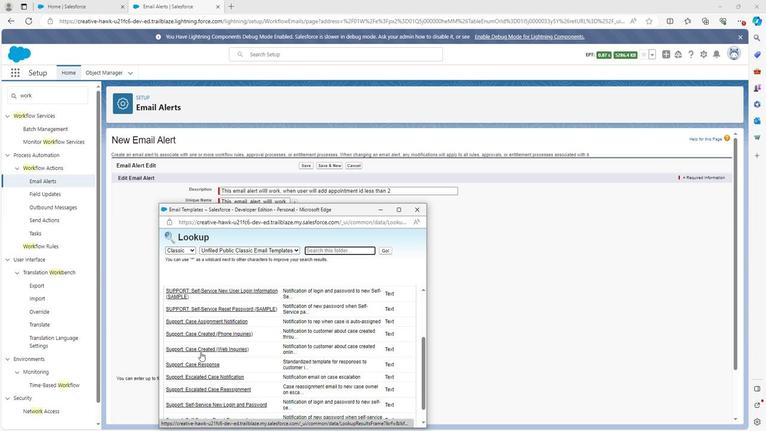
Action: Mouse scrolled (194, 347) with delta (0, 0)
Screenshot: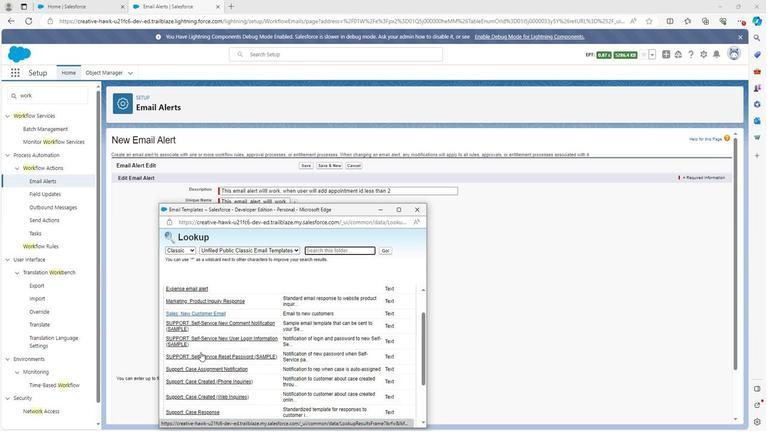 
Action: Mouse moved to (191, 344)
Screenshot: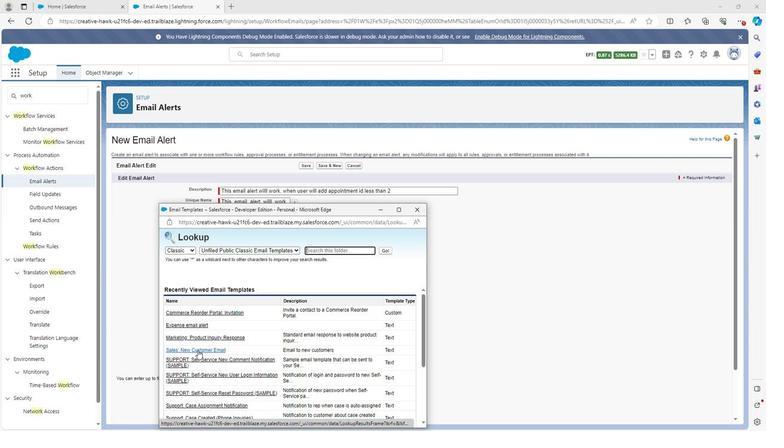 
Action: Mouse pressed left at (191, 344)
Screenshot: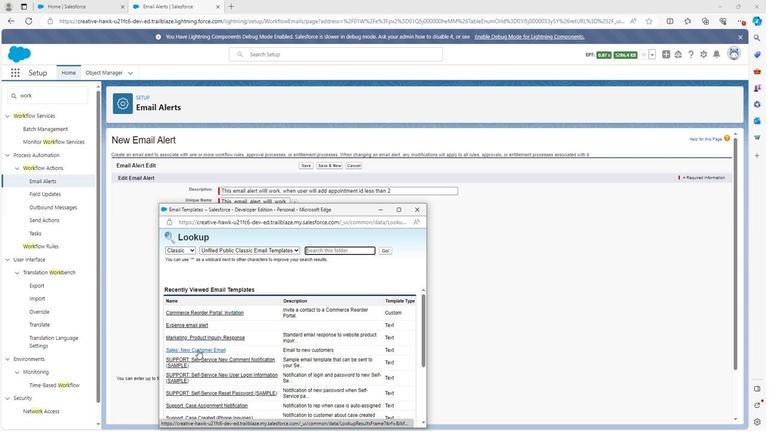 
Action: Mouse moved to (235, 280)
Screenshot: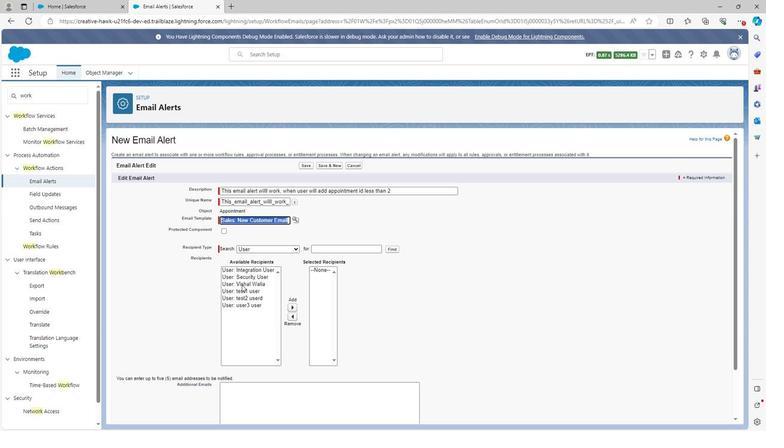 
Action: Mouse pressed left at (235, 280)
Screenshot: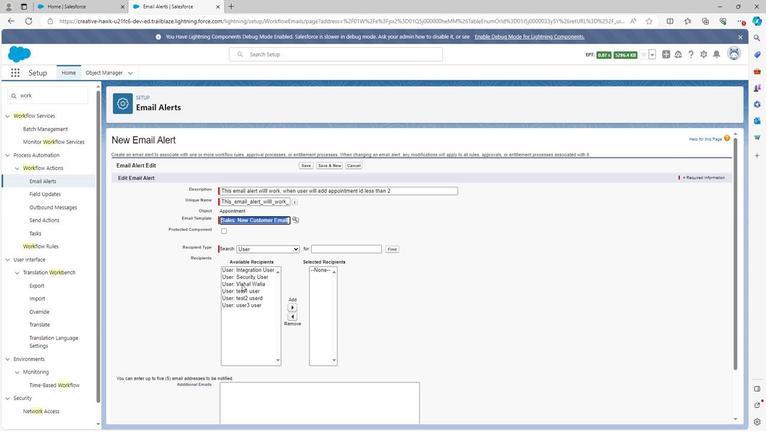 
Action: Mouse moved to (286, 303)
Screenshot: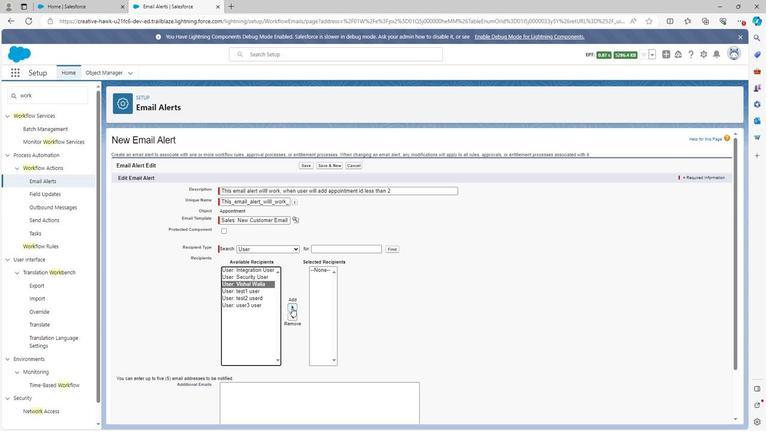 
Action: Mouse pressed left at (286, 303)
Screenshot: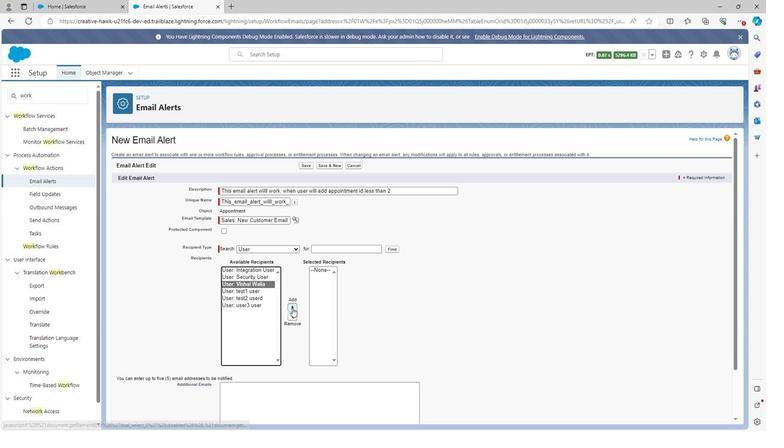 
Action: Mouse moved to (243, 279)
Screenshot: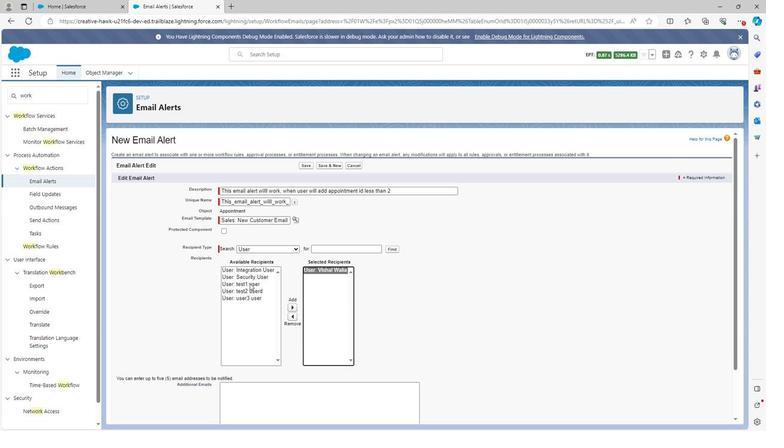 
Action: Mouse pressed left at (243, 279)
Screenshot: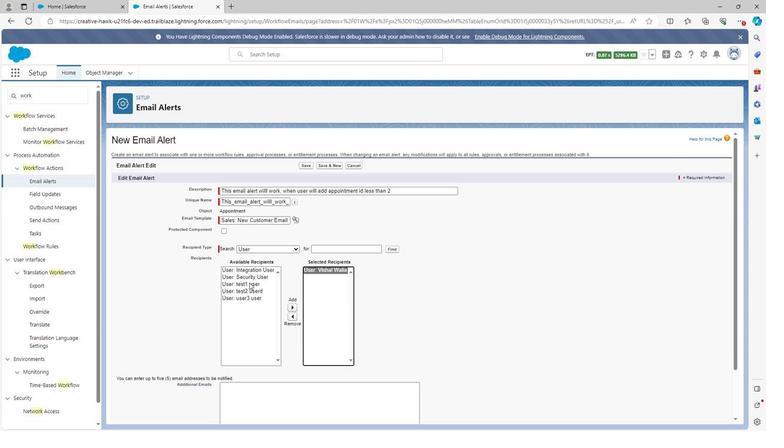 
Action: Mouse moved to (286, 303)
Screenshot: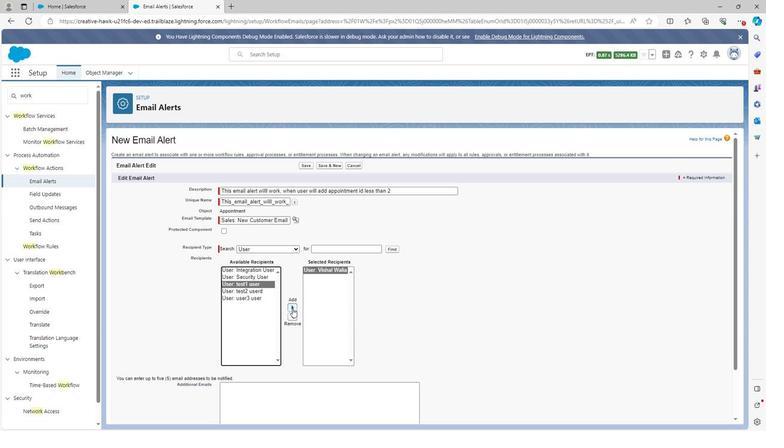 
Action: Mouse pressed left at (286, 303)
Screenshot: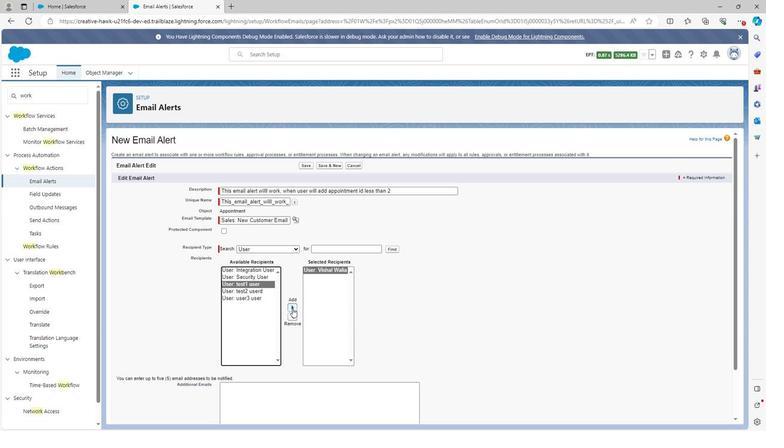 
Action: Mouse moved to (241, 279)
Screenshot: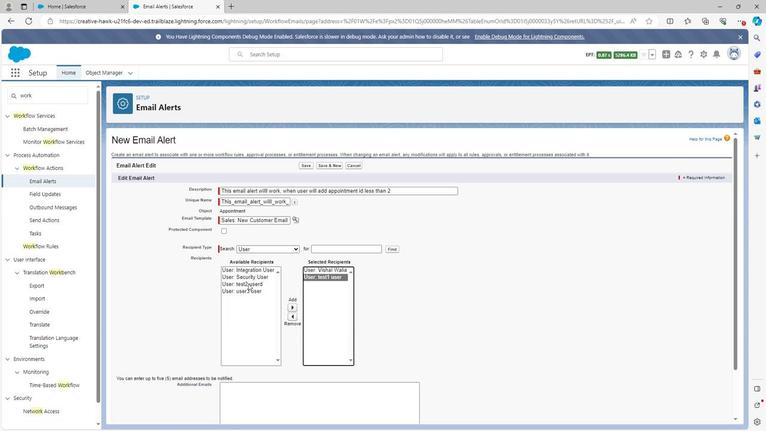 
Action: Mouse pressed left at (241, 279)
Screenshot: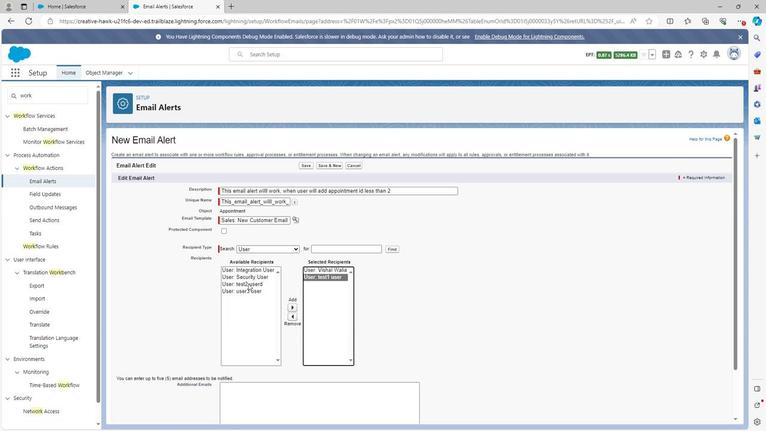 
Action: Mouse moved to (288, 301)
Screenshot: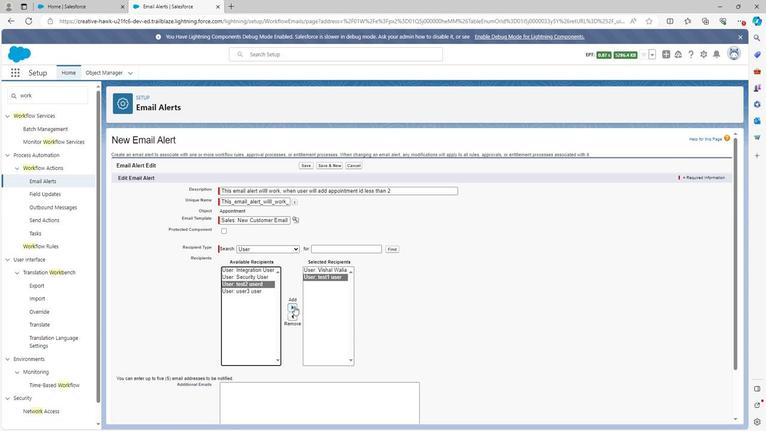 
Action: Mouse pressed left at (288, 301)
Screenshot: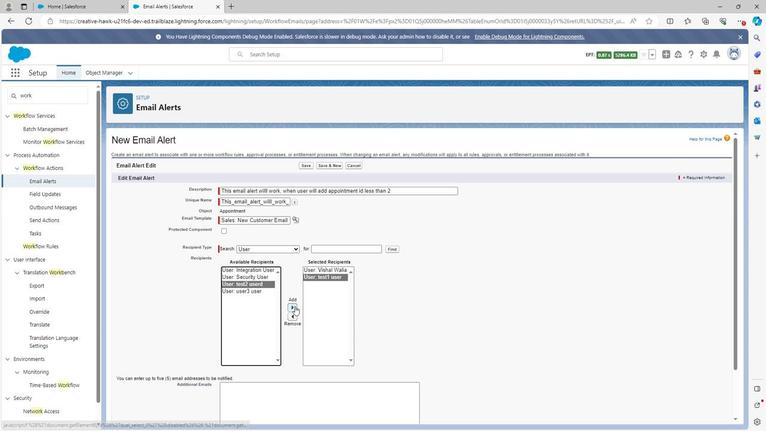 
Action: Mouse moved to (250, 280)
Screenshot: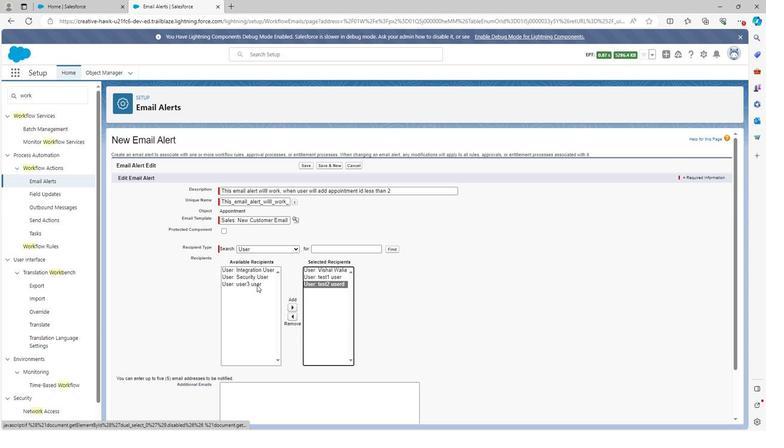 
Action: Mouse pressed left at (250, 280)
Screenshot: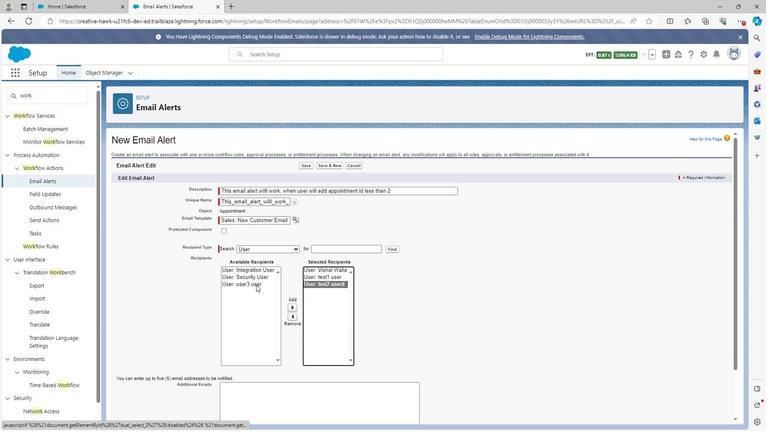 
Action: Mouse moved to (288, 304)
Screenshot: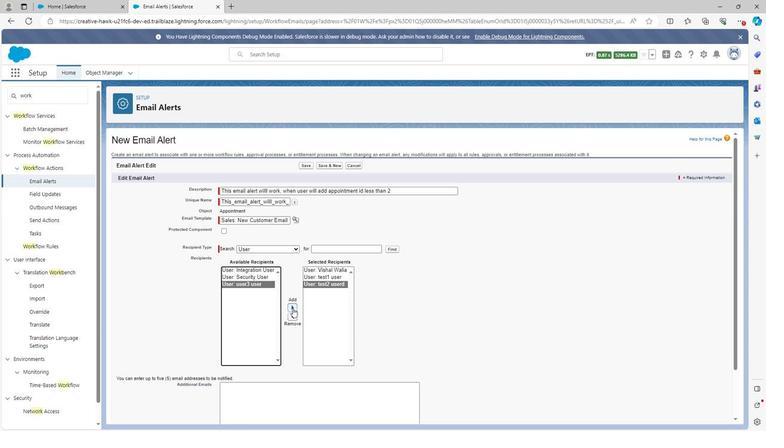 
Action: Mouse pressed left at (288, 304)
Screenshot: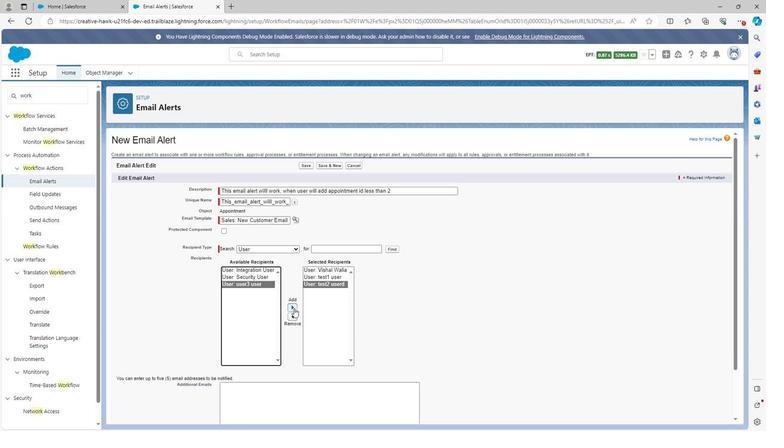
Action: Mouse moved to (285, 300)
Screenshot: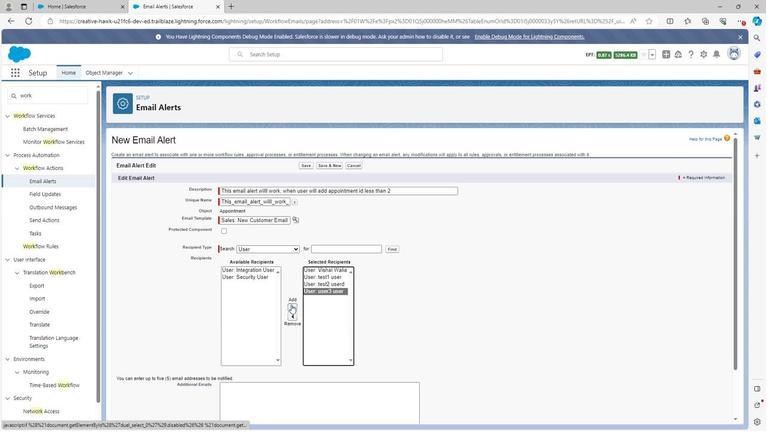 
Action: Mouse scrolled (285, 300) with delta (0, 0)
Screenshot: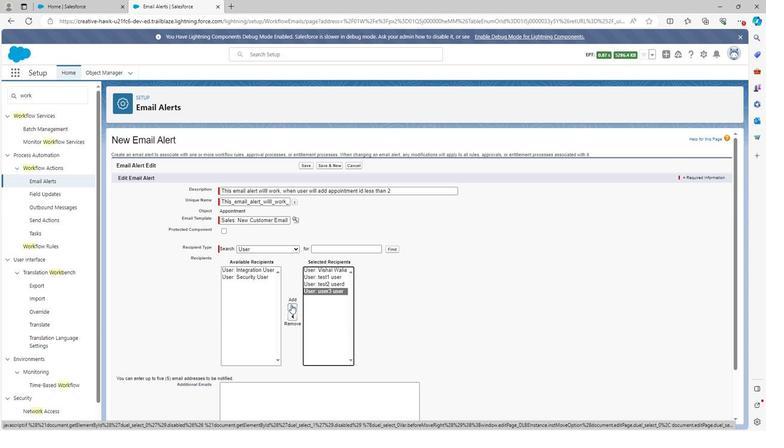
Action: Mouse scrolled (285, 300) with delta (0, 0)
Screenshot: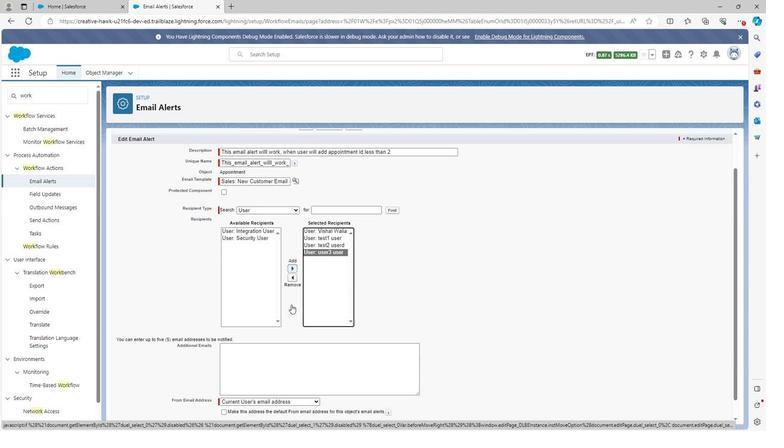 
Action: Mouse scrolled (285, 300) with delta (0, 0)
Screenshot: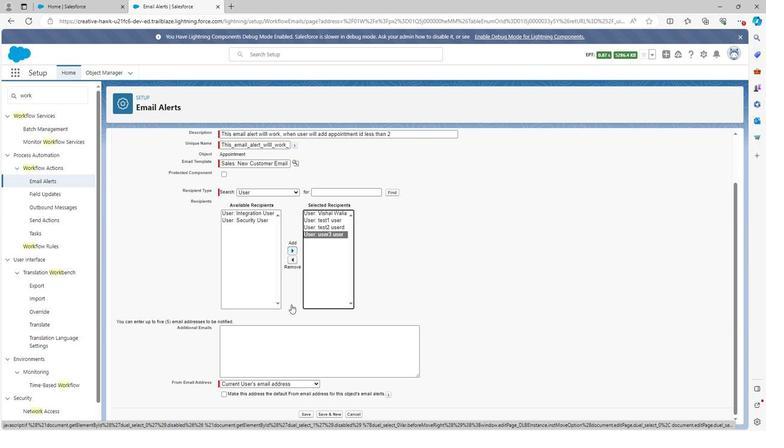 
Action: Mouse scrolled (285, 300) with delta (0, 0)
Screenshot: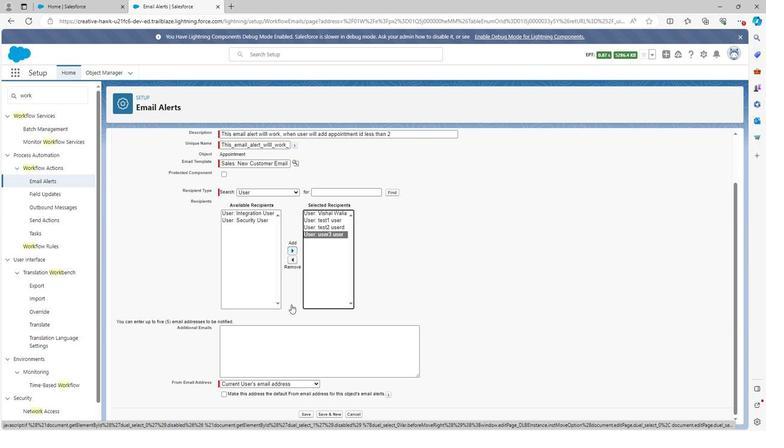 
Action: Mouse moved to (256, 330)
Screenshot: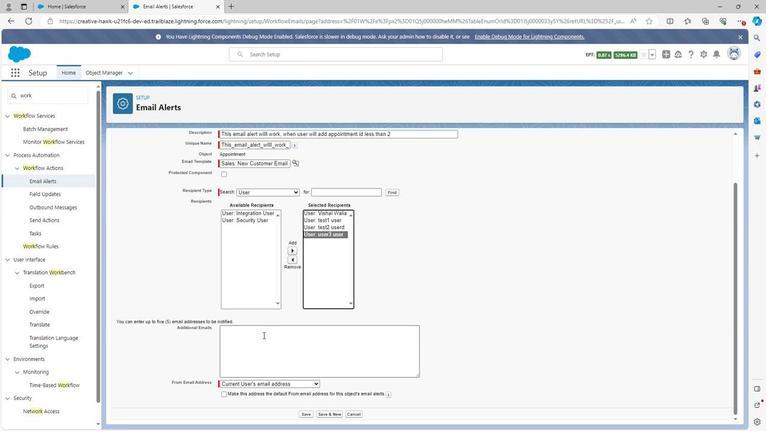 
Action: Mouse pressed left at (256, 330)
Screenshot: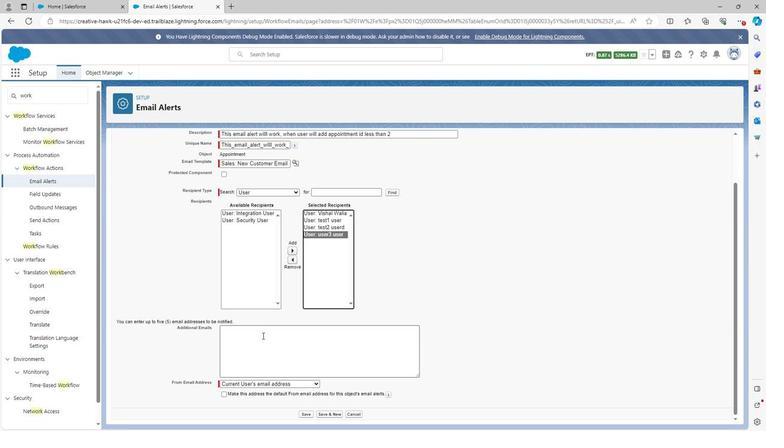 
Action: Key pressed <Key.shift>John<Key.shift>@gmail.com
Screenshot: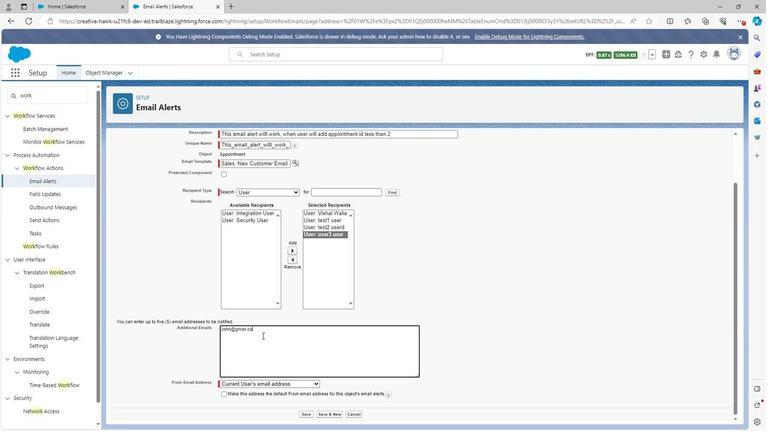 
Action: Mouse moved to (302, 406)
Screenshot: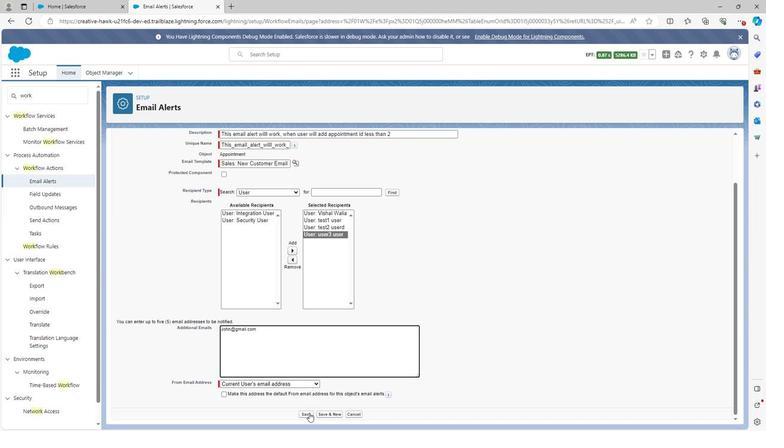 
Action: Mouse pressed left at (302, 406)
Screenshot: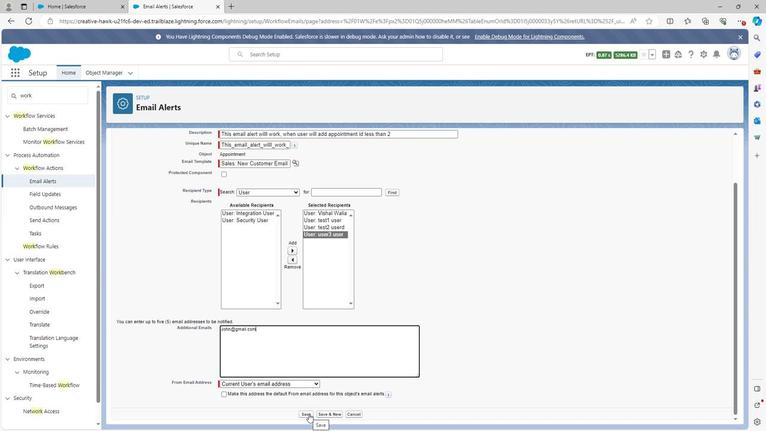 
Action: Mouse moved to (31, 241)
Screenshot: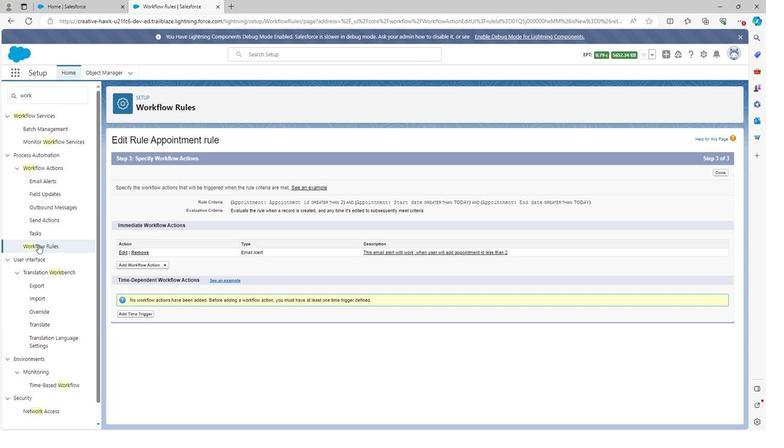 
Action: Mouse pressed left at (31, 241)
Screenshot: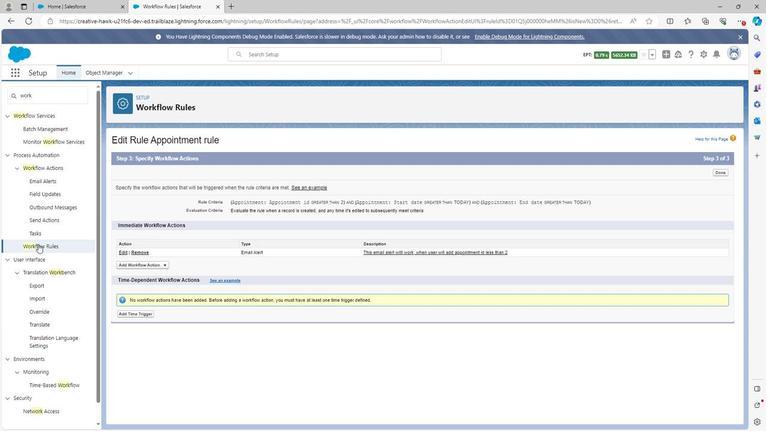 
Action: Mouse moved to (191, 246)
Screenshot: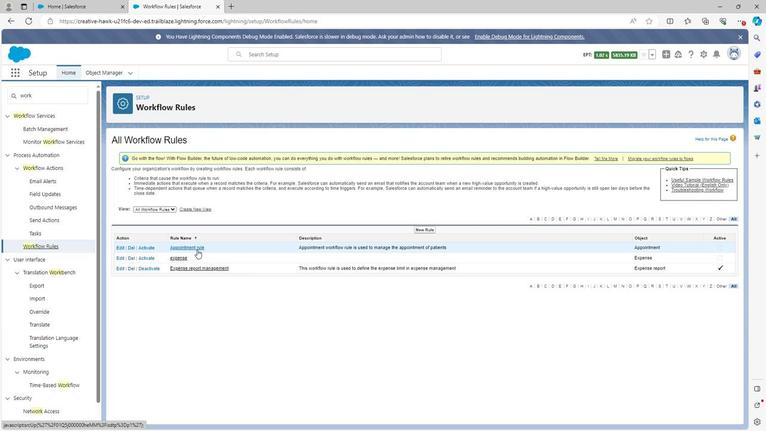 
